 Task: Find connections with filter location Ksar el Boukhari with filter topic #Managementwith filter profile language German with filter current company Poshmark with filter school Techno India University with filter industry Solar Electric Power Generation with filter service category Strategic Planning with filter keywords title Purchasing Staff
Action: Mouse moved to (571, 79)
Screenshot: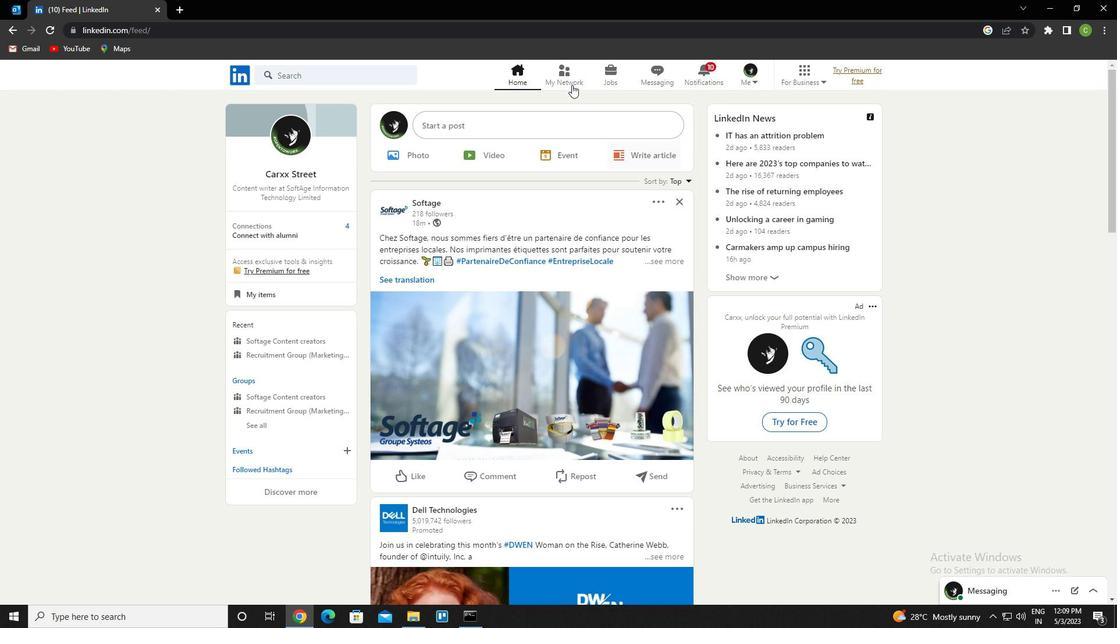
Action: Mouse pressed left at (571, 79)
Screenshot: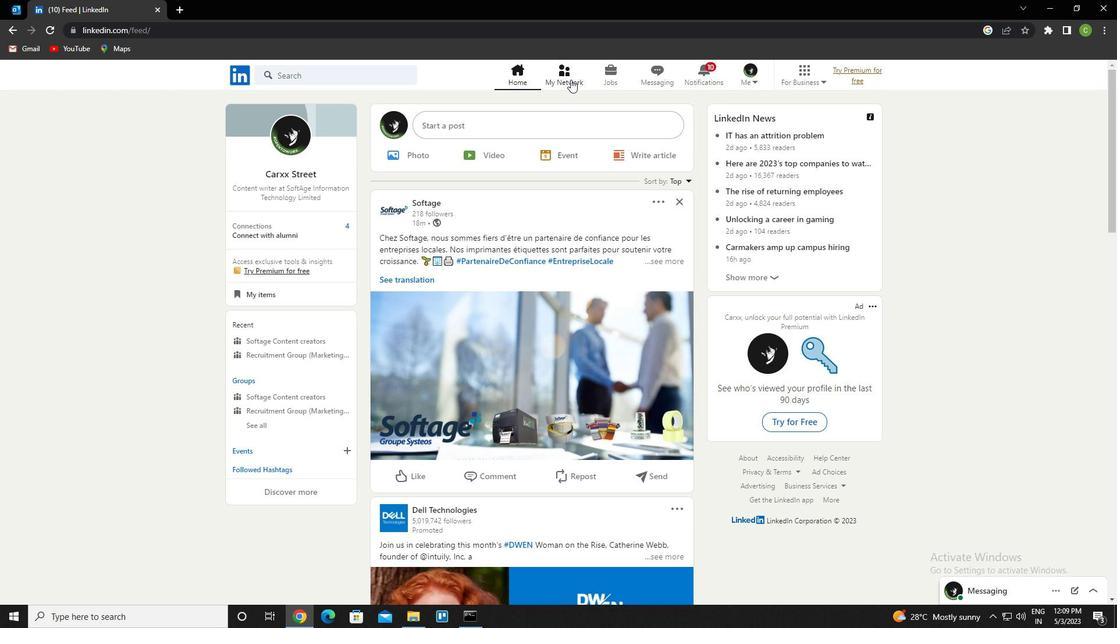 
Action: Mouse moved to (348, 137)
Screenshot: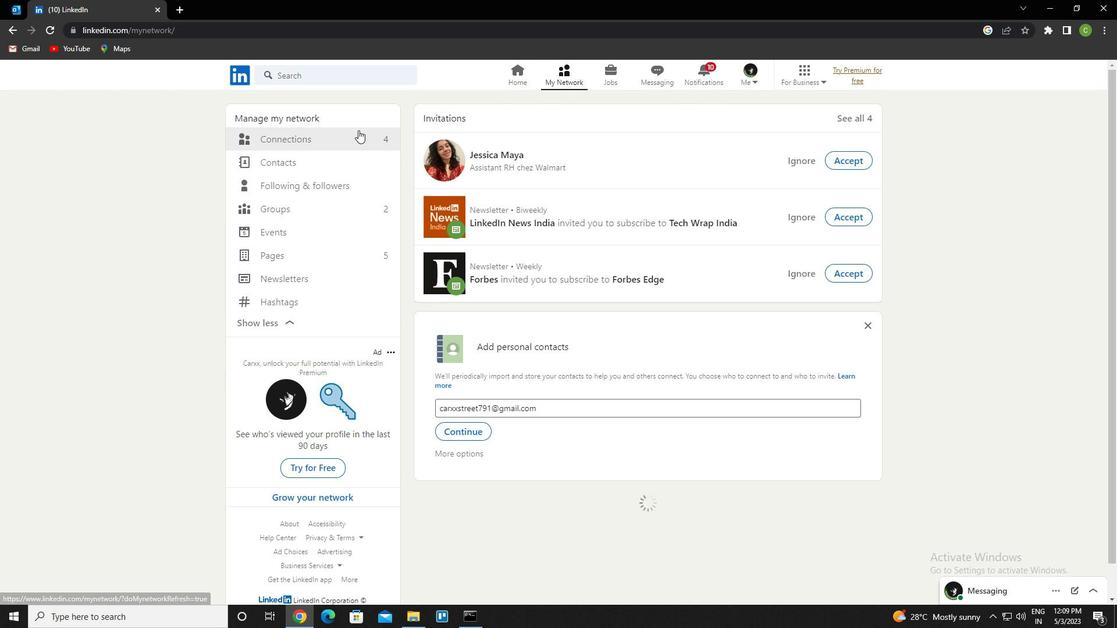 
Action: Mouse pressed left at (348, 137)
Screenshot: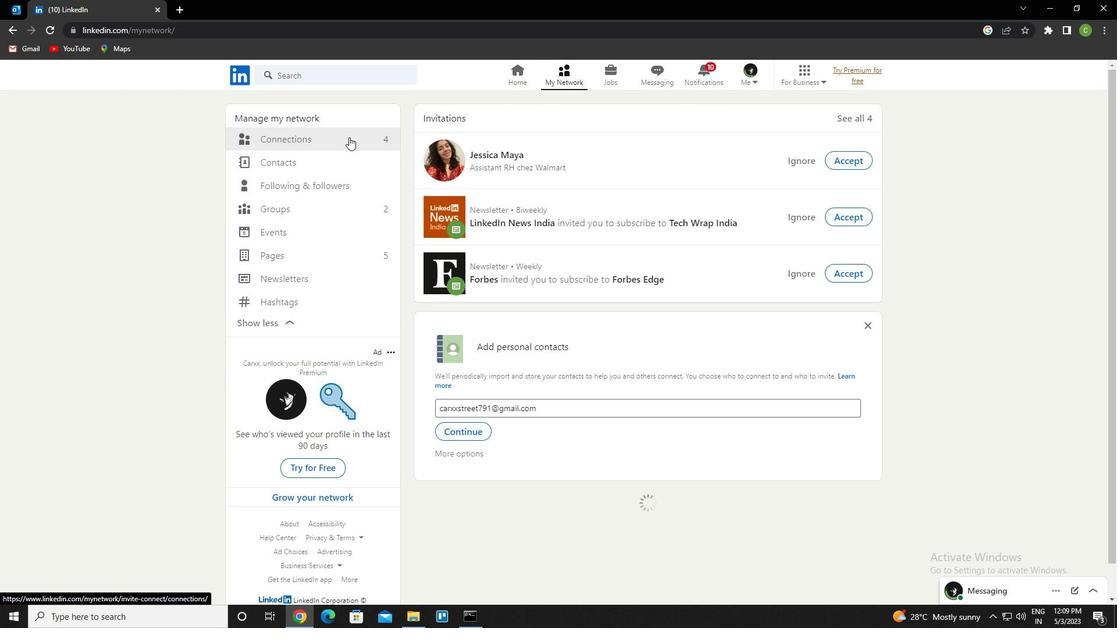 
Action: Mouse moved to (656, 142)
Screenshot: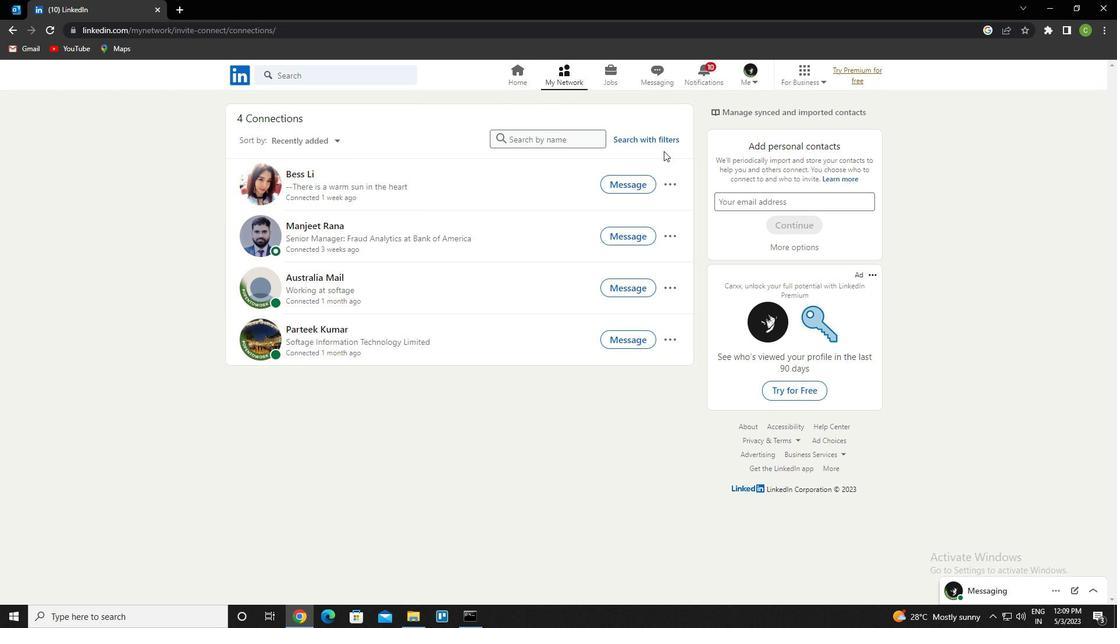 
Action: Mouse pressed left at (656, 142)
Screenshot: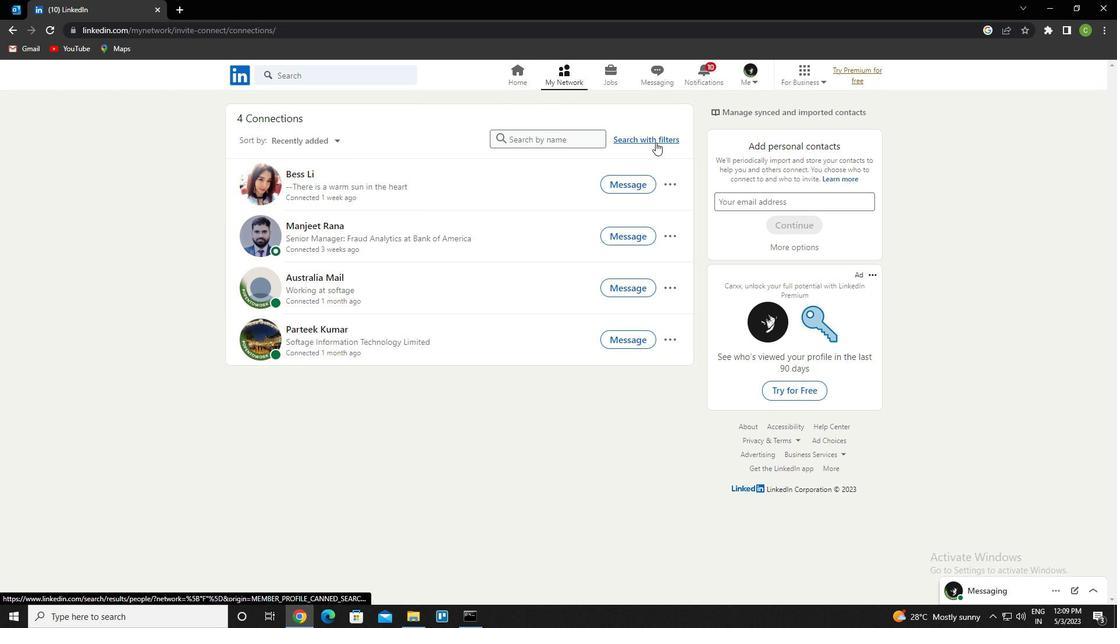 
Action: Mouse moved to (596, 107)
Screenshot: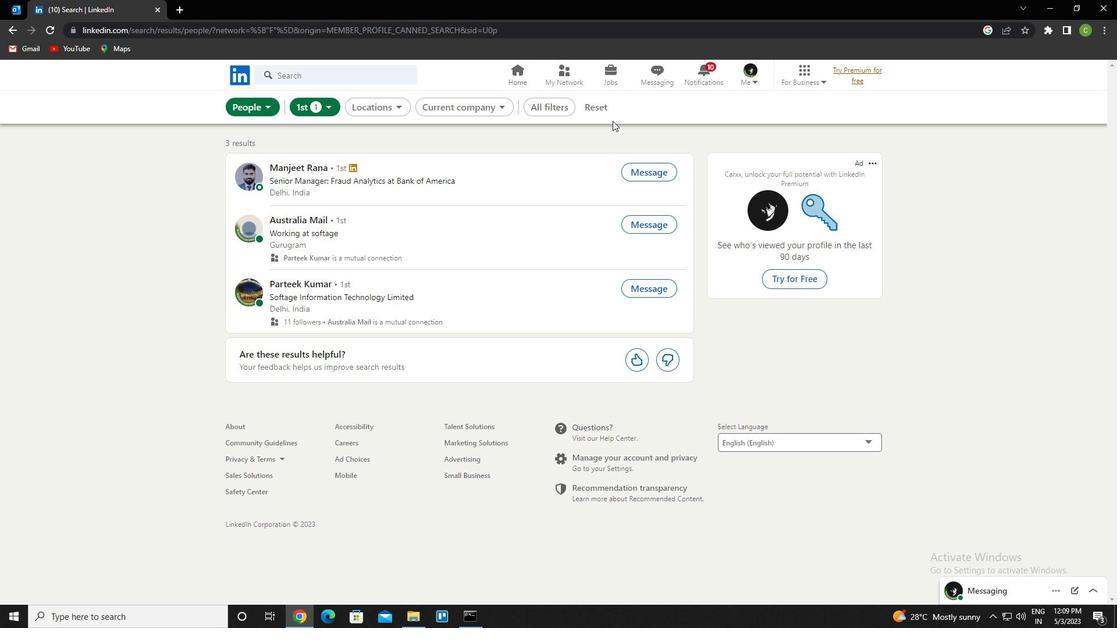 
Action: Mouse pressed left at (596, 107)
Screenshot: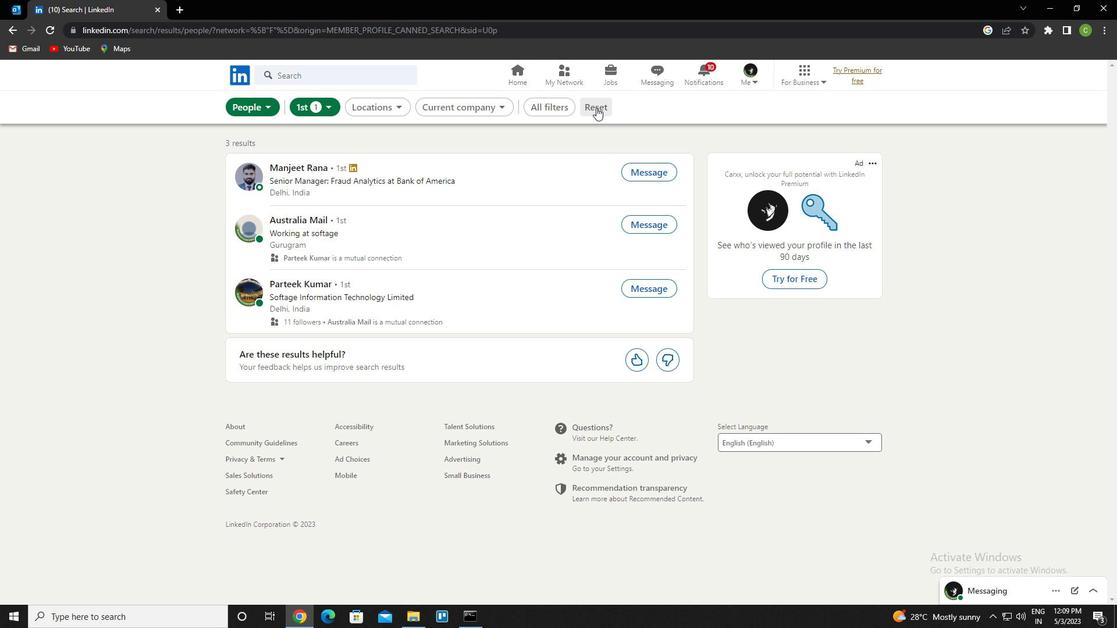 
Action: Mouse moved to (596, 109)
Screenshot: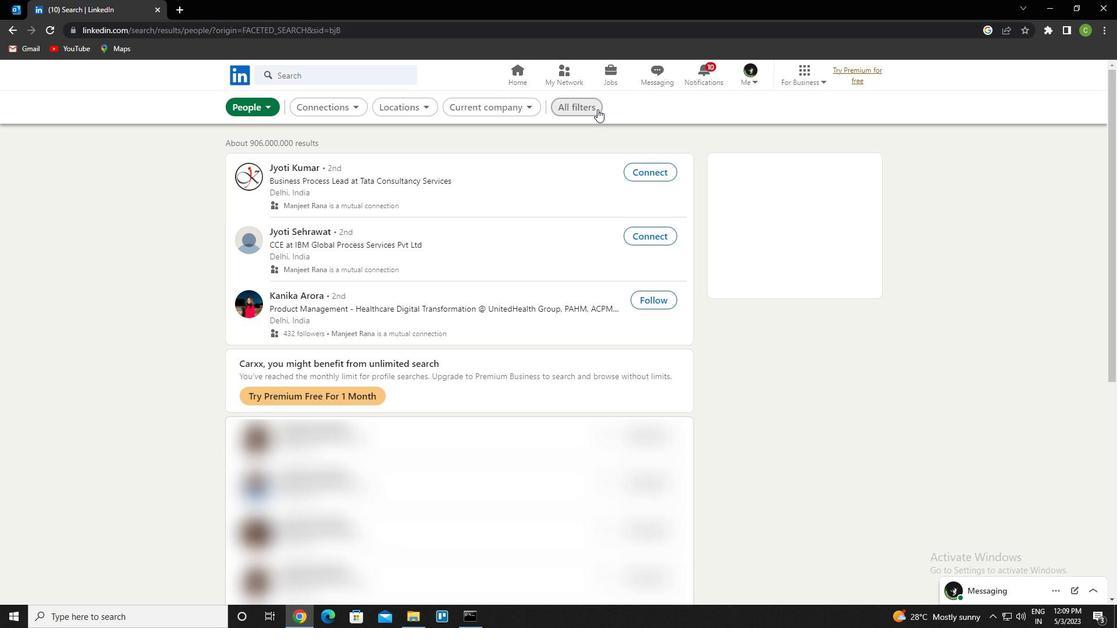 
Action: Mouse pressed left at (596, 109)
Screenshot: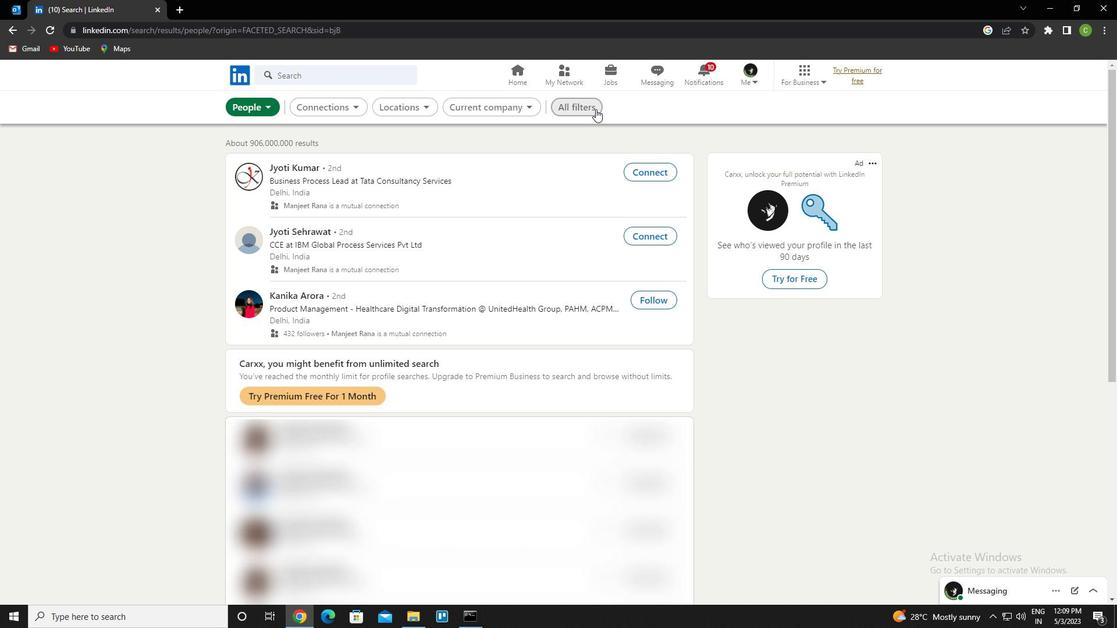 
Action: Mouse moved to (950, 362)
Screenshot: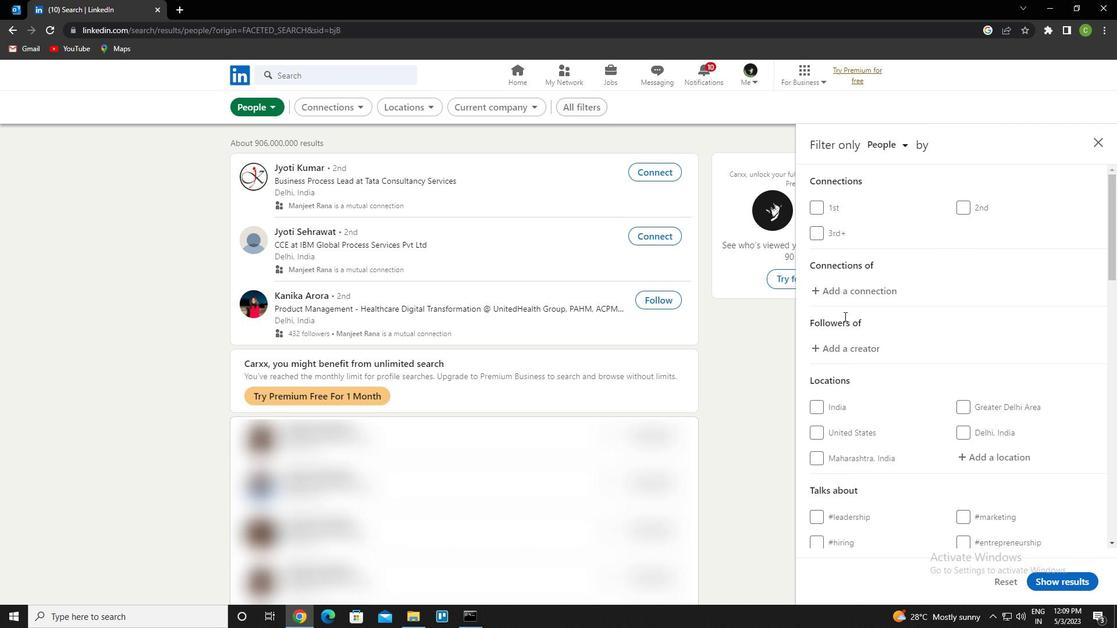 
Action: Mouse scrolled (950, 362) with delta (0, 0)
Screenshot: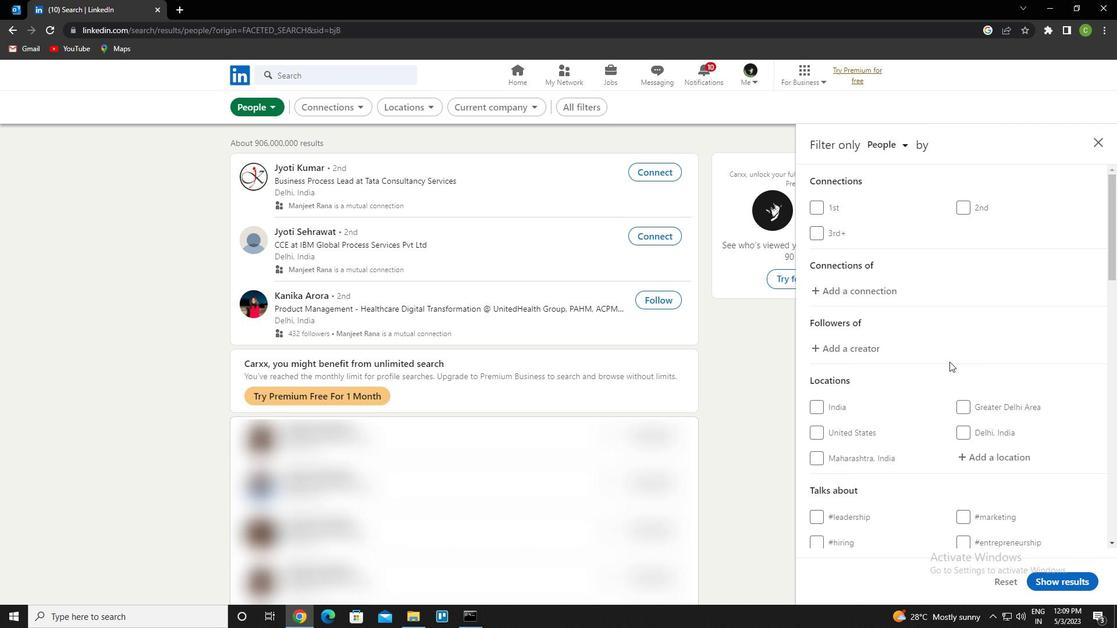 
Action: Mouse scrolled (950, 362) with delta (0, 0)
Screenshot: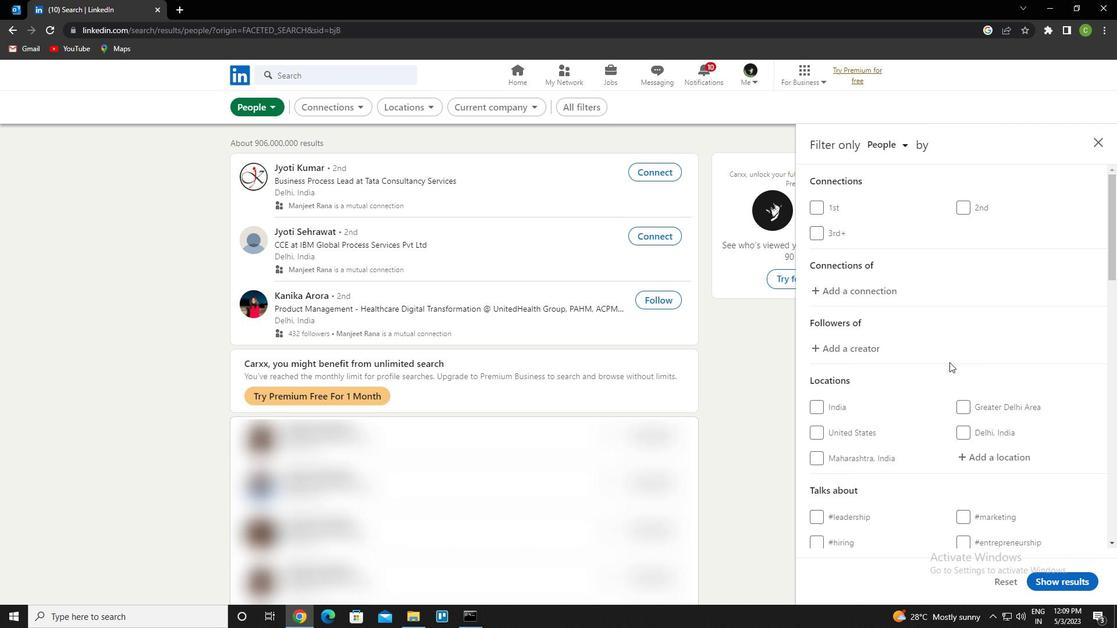 
Action: Mouse scrolled (950, 362) with delta (0, 0)
Screenshot: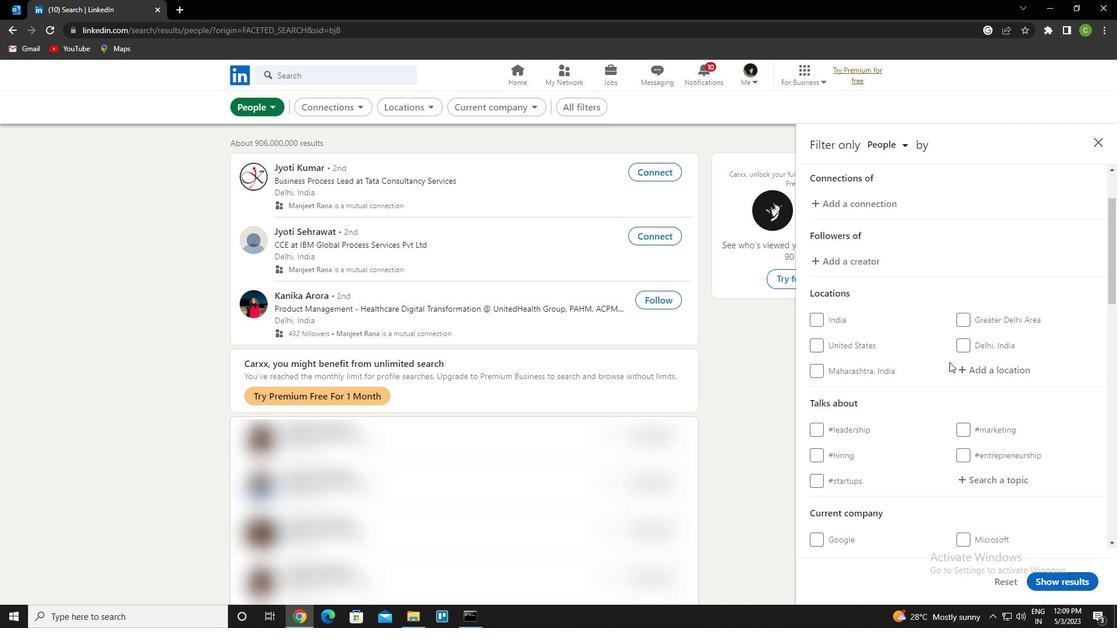 
Action: Mouse moved to (1008, 287)
Screenshot: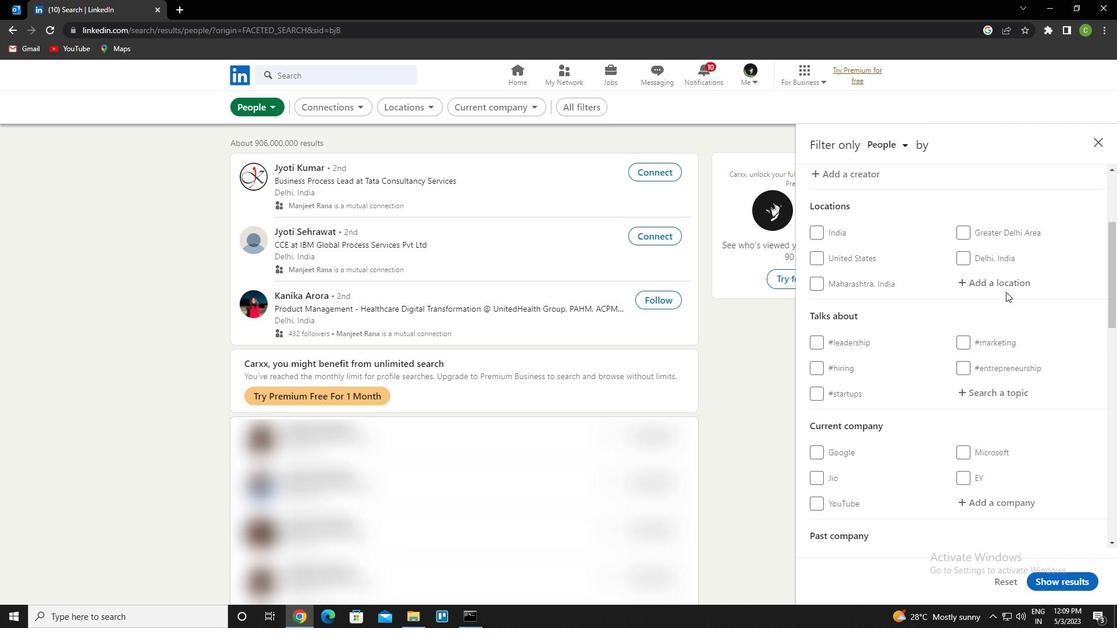 
Action: Mouse pressed left at (1008, 287)
Screenshot: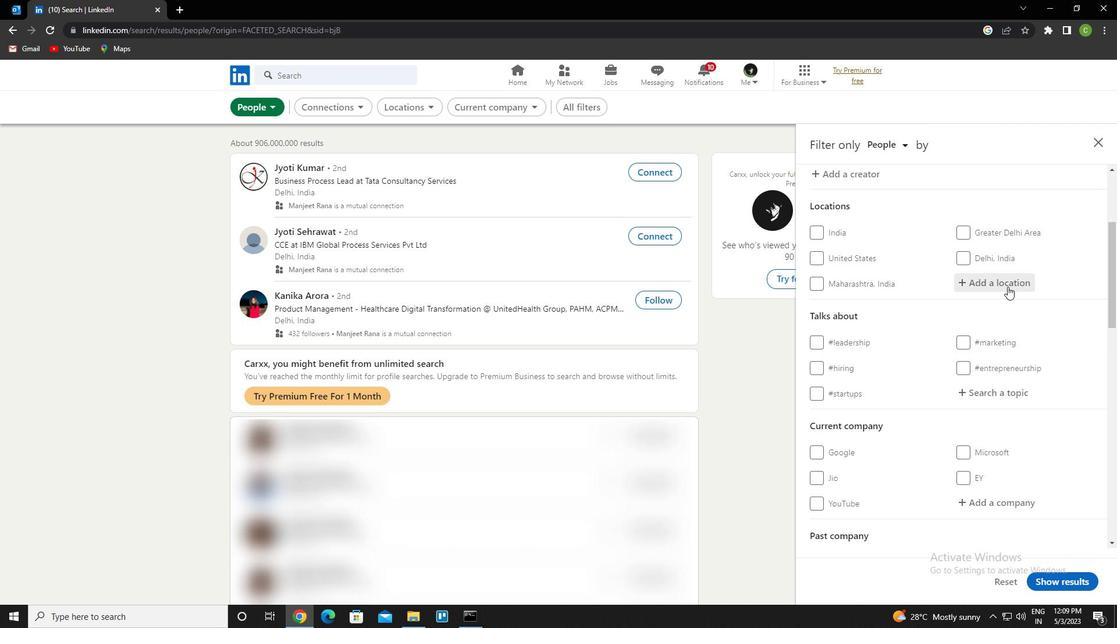 
Action: Key pressed <Key.caps_lock>k<Key.caps_lock>sar<Key.space>el<Key.space><Key.caps_lock>b<Key.caps_lock>oukhari<Key.down><Key.enter>
Screenshot: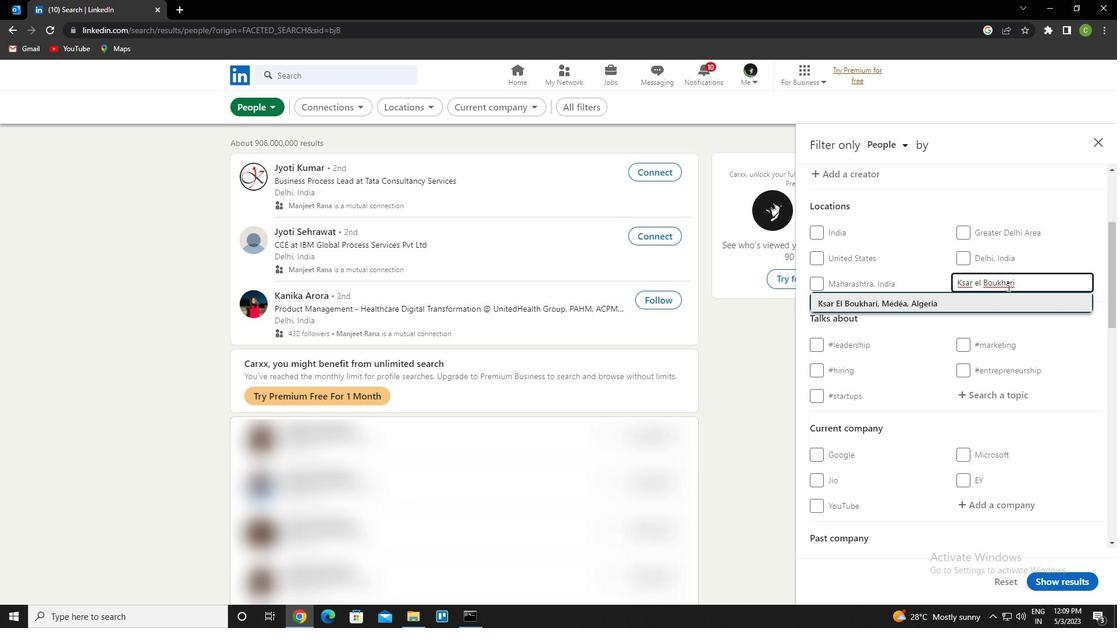 
Action: Mouse scrolled (1008, 286) with delta (0, 0)
Screenshot: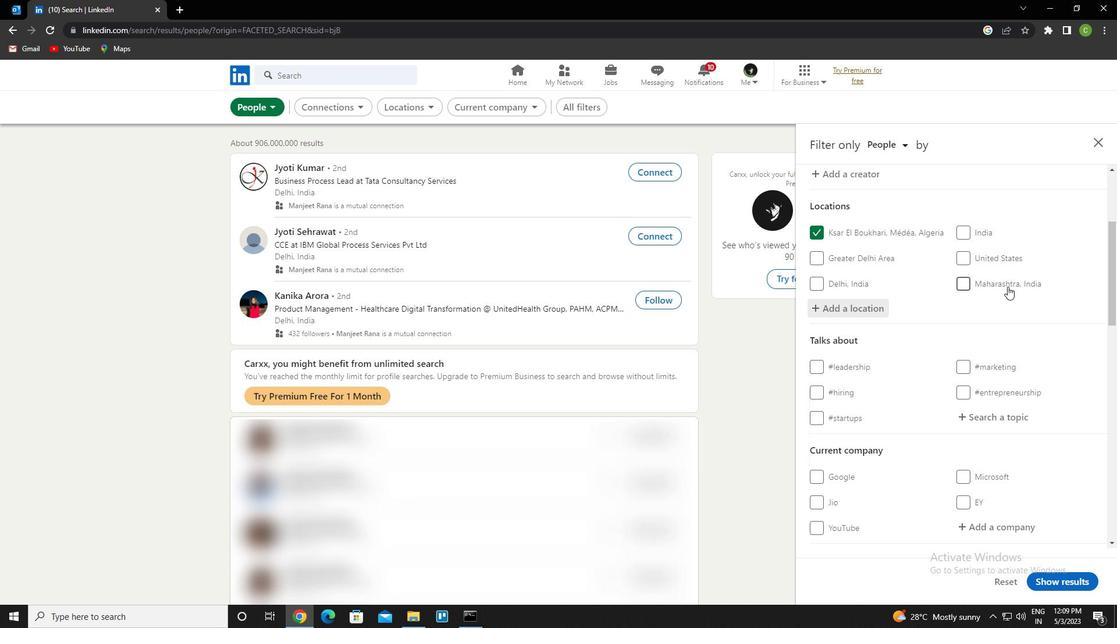 
Action: Mouse moved to (1008, 287)
Screenshot: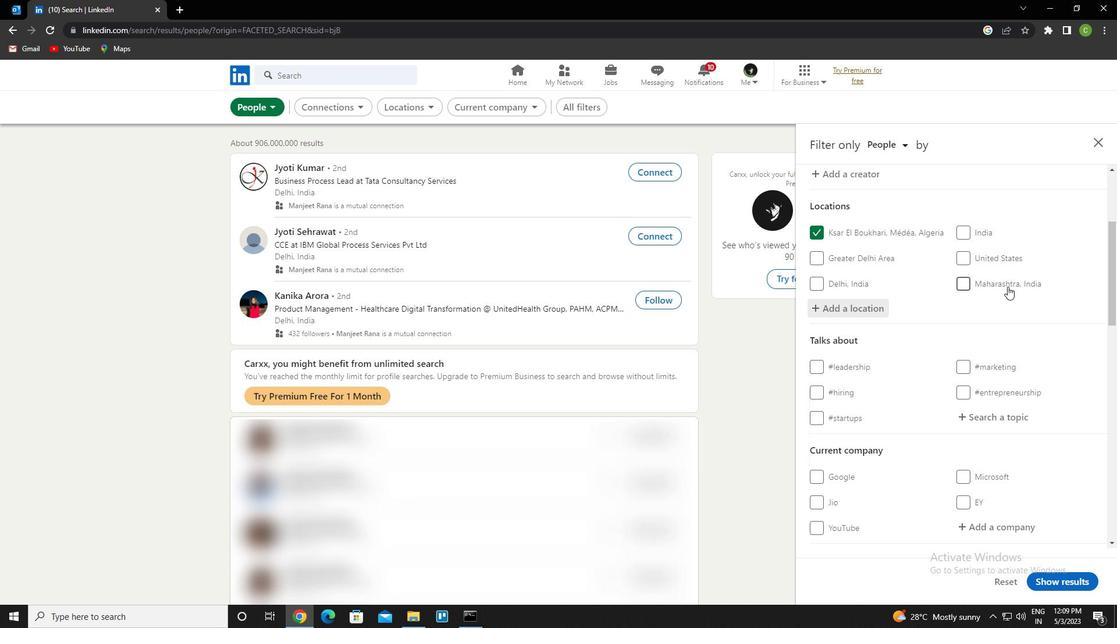 
Action: Mouse scrolled (1008, 286) with delta (0, 0)
Screenshot: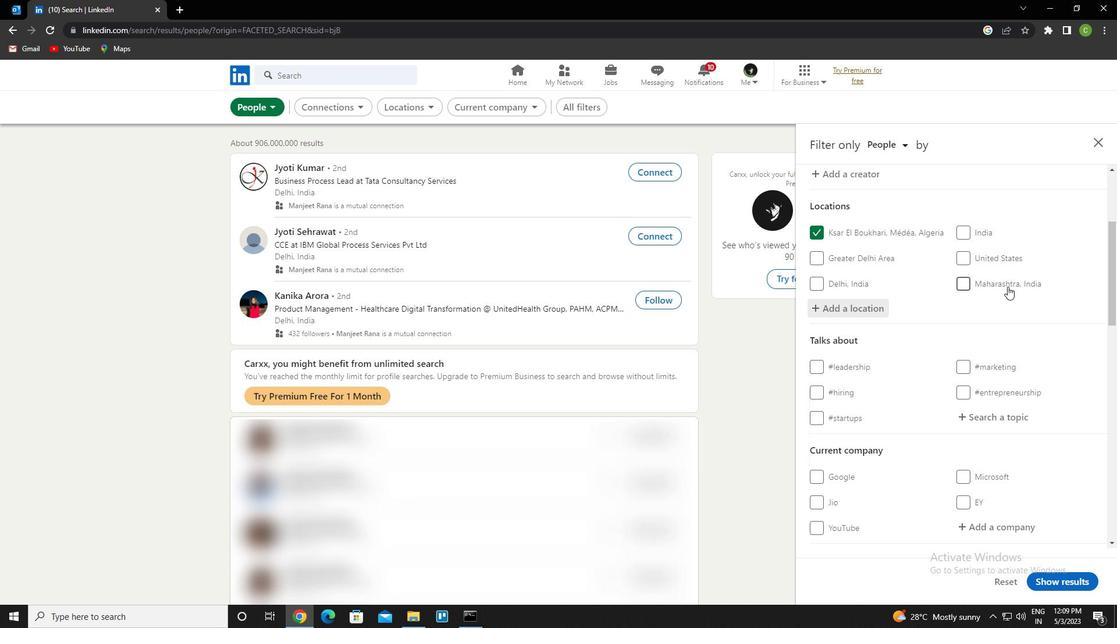 
Action: Mouse moved to (998, 302)
Screenshot: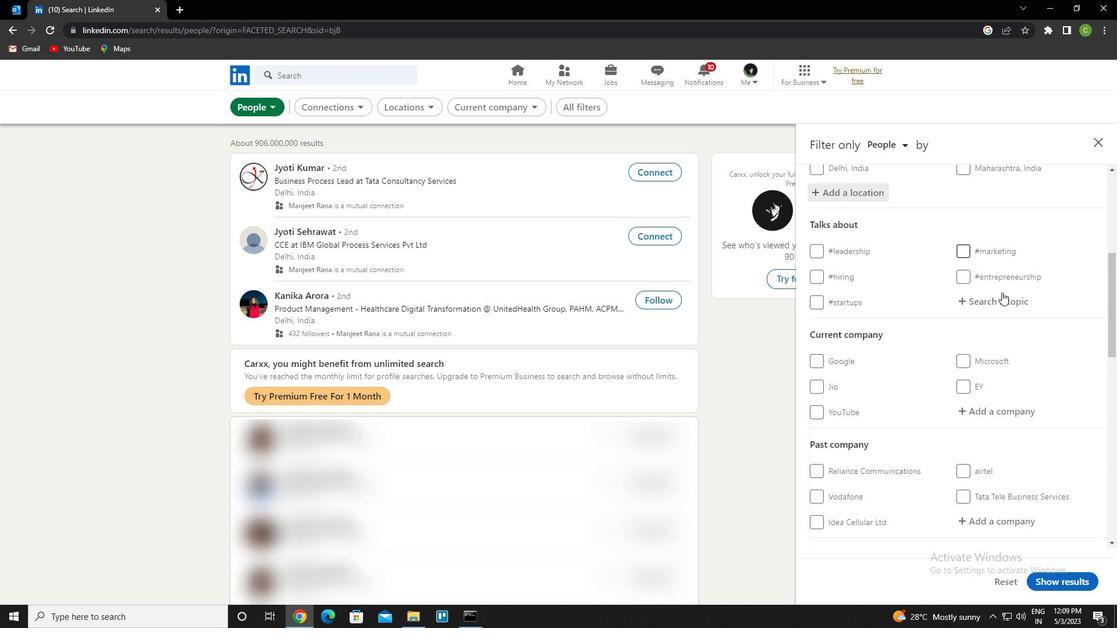 
Action: Mouse pressed left at (998, 302)
Screenshot: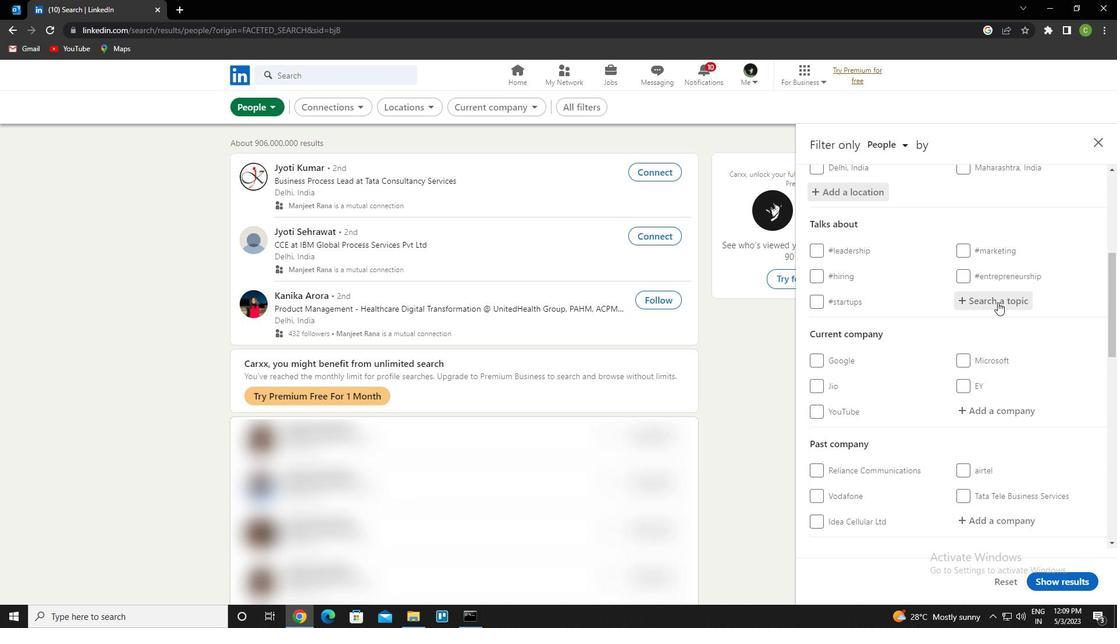 
Action: Key pressed <Key.caps_lock>m<Key.caps_lock>anagement<Key.down><Key.enter>
Screenshot: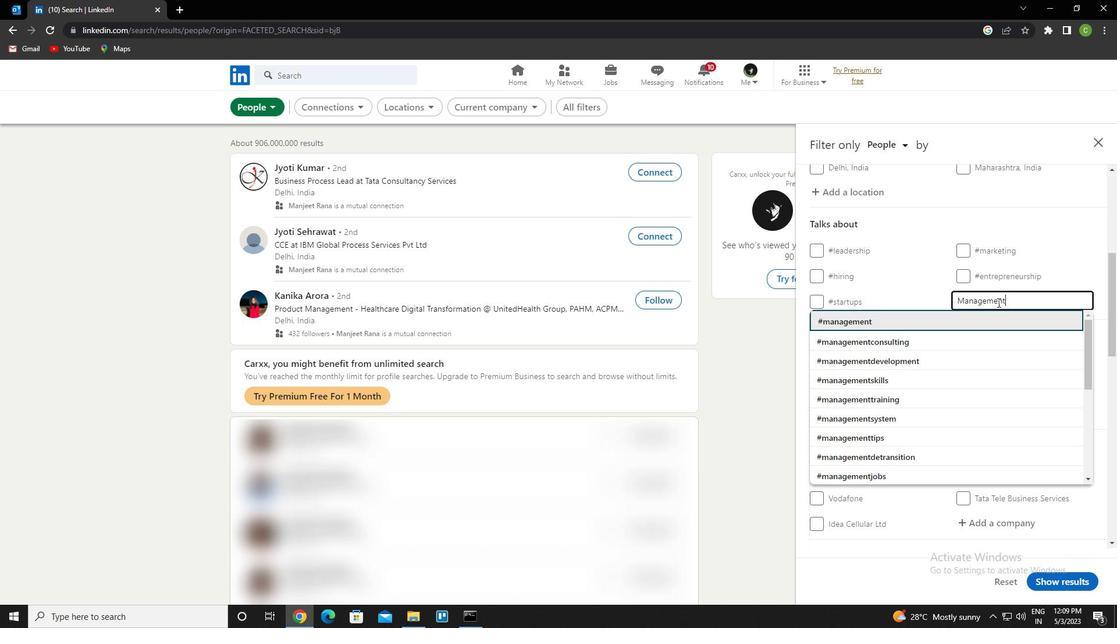 
Action: Mouse moved to (993, 304)
Screenshot: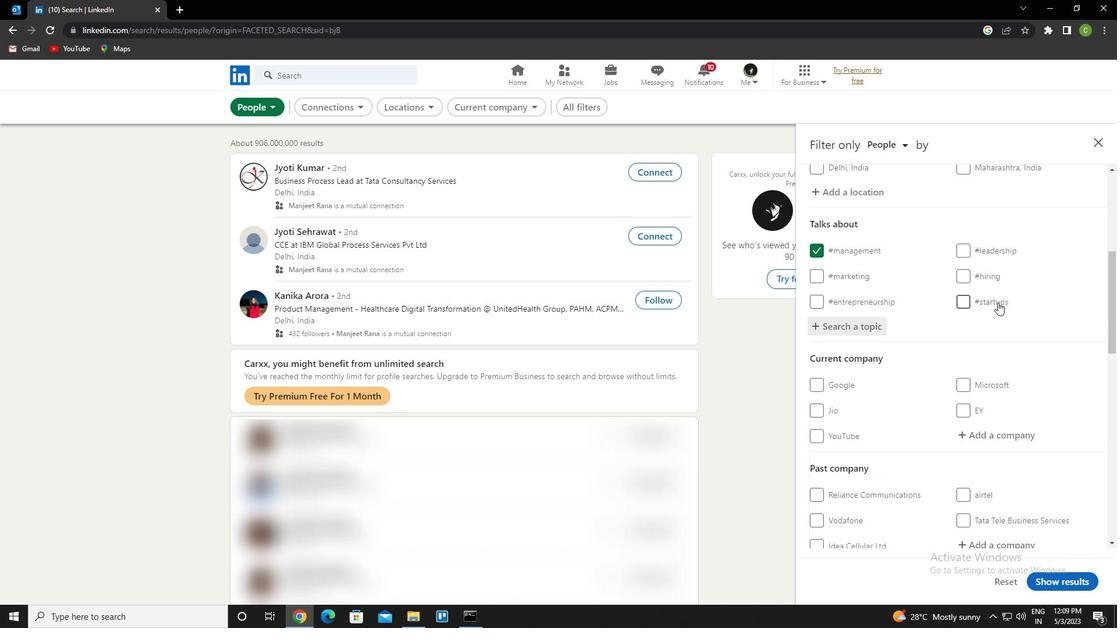 
Action: Mouse scrolled (993, 303) with delta (0, 0)
Screenshot: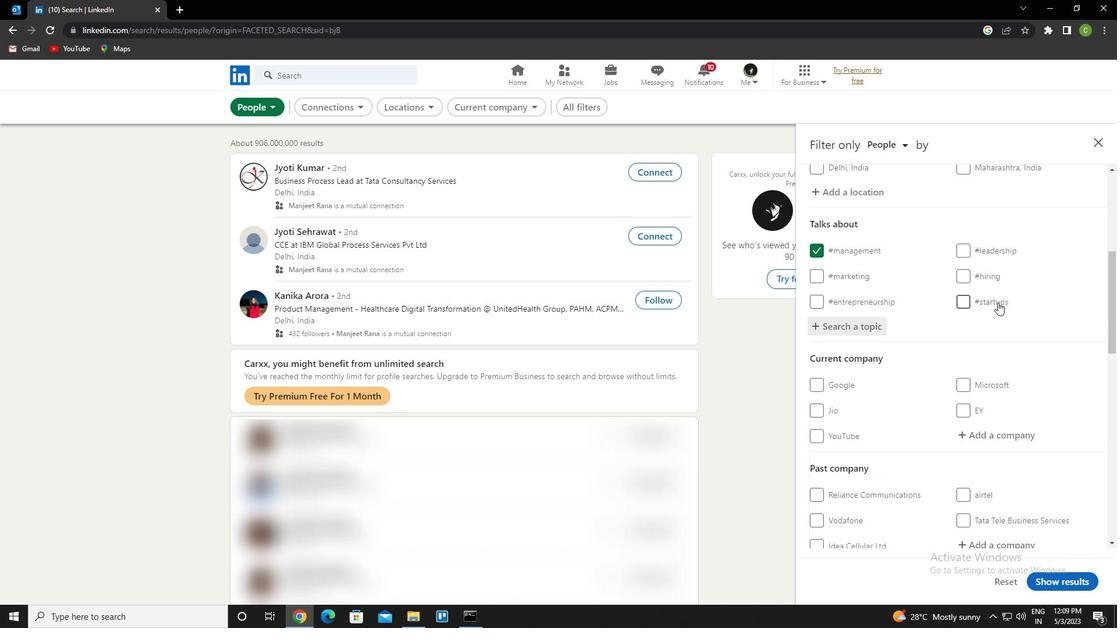 
Action: Mouse moved to (984, 363)
Screenshot: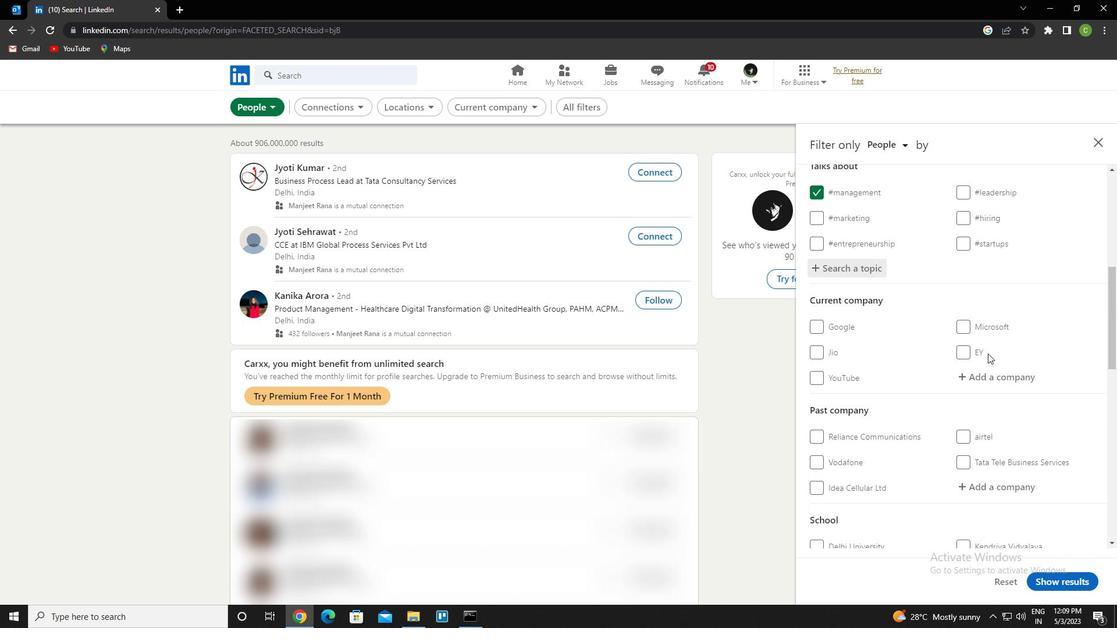 
Action: Mouse scrolled (984, 363) with delta (0, 0)
Screenshot: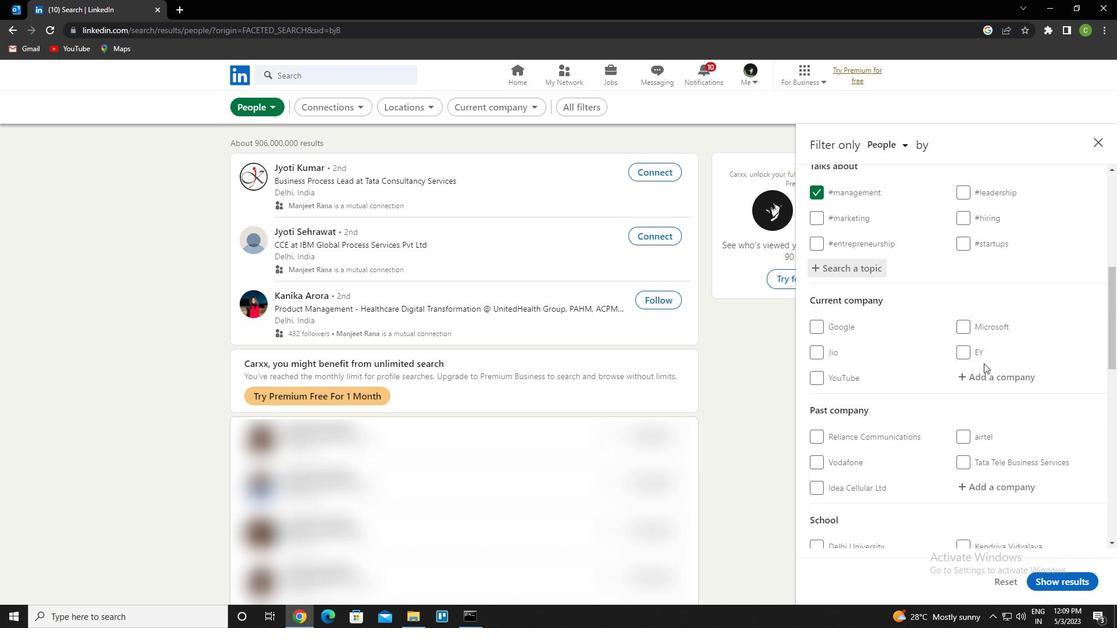 
Action: Mouse scrolled (984, 363) with delta (0, 0)
Screenshot: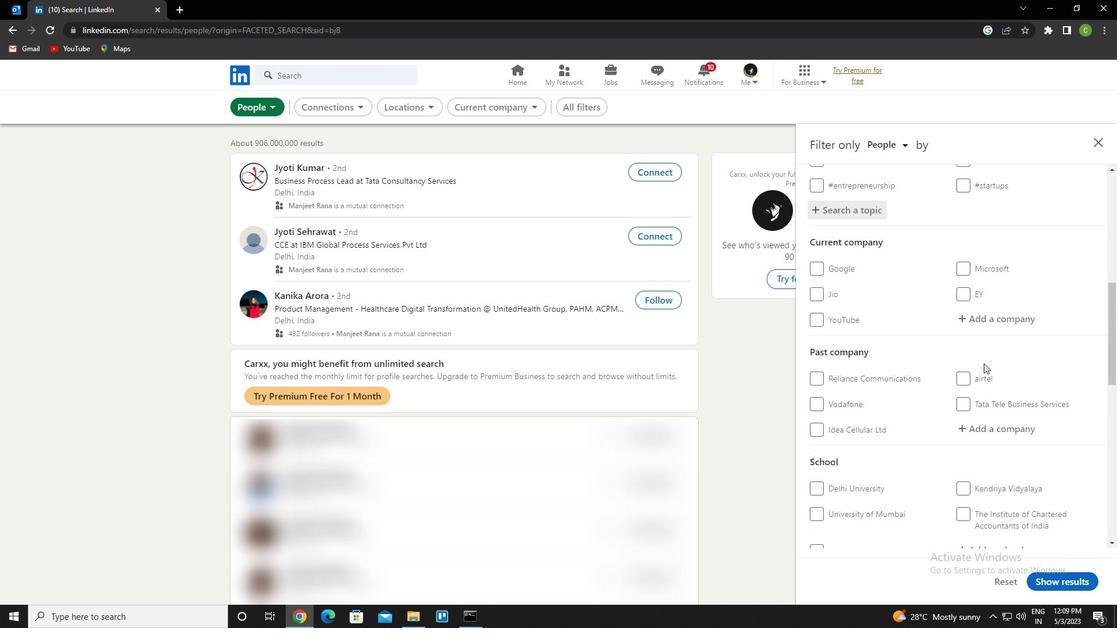 
Action: Mouse scrolled (984, 363) with delta (0, 0)
Screenshot: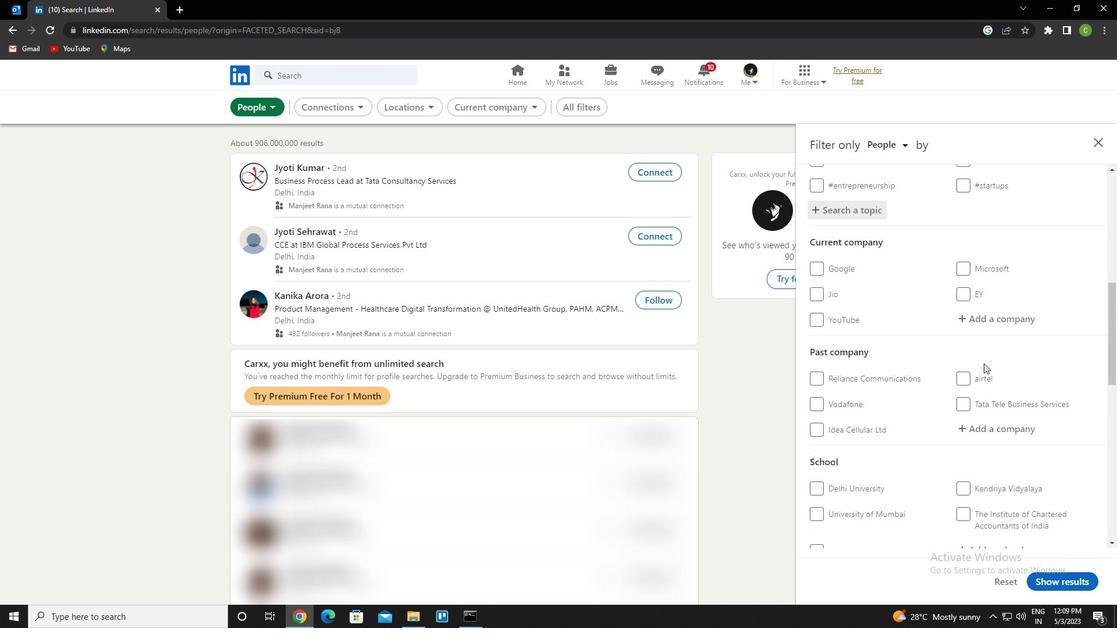 
Action: Mouse scrolled (984, 363) with delta (0, 0)
Screenshot: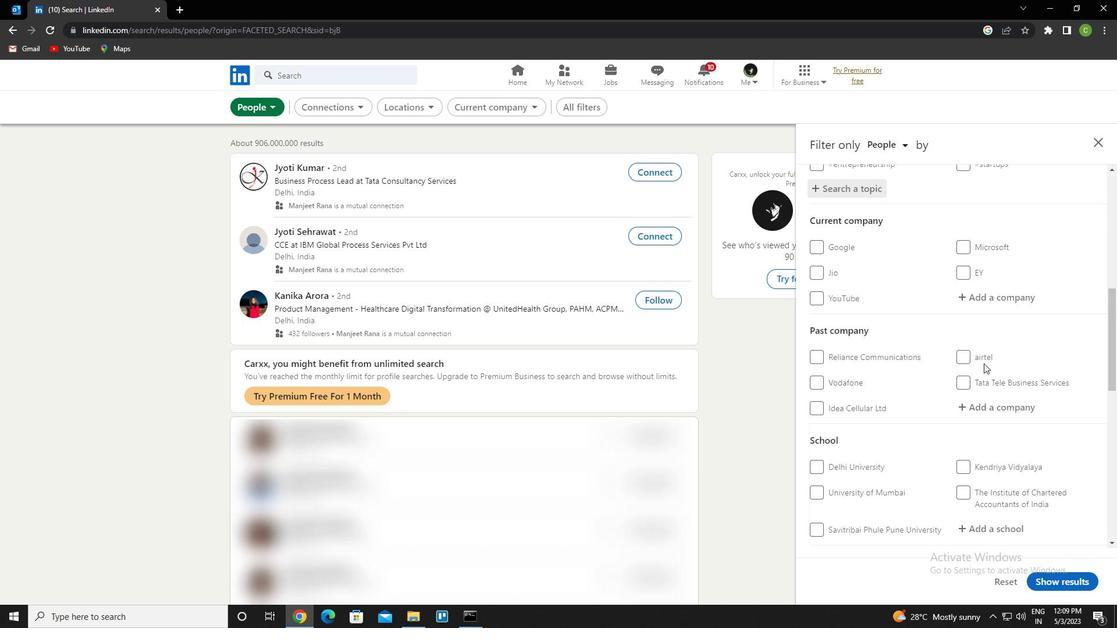 
Action: Mouse moved to (983, 365)
Screenshot: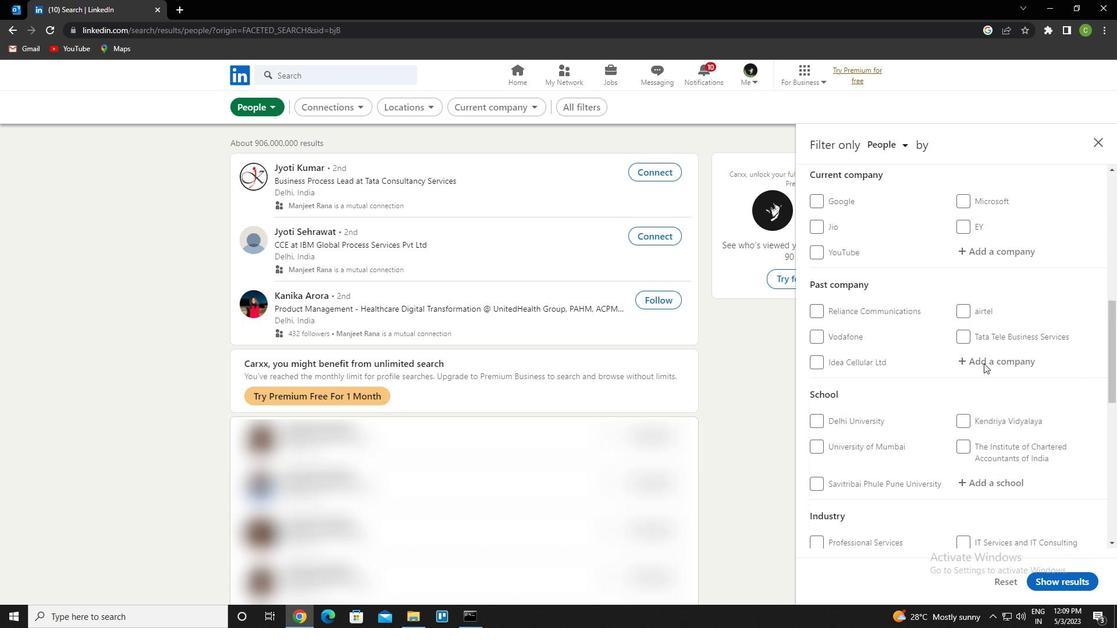 
Action: Mouse scrolled (983, 364) with delta (0, 0)
Screenshot: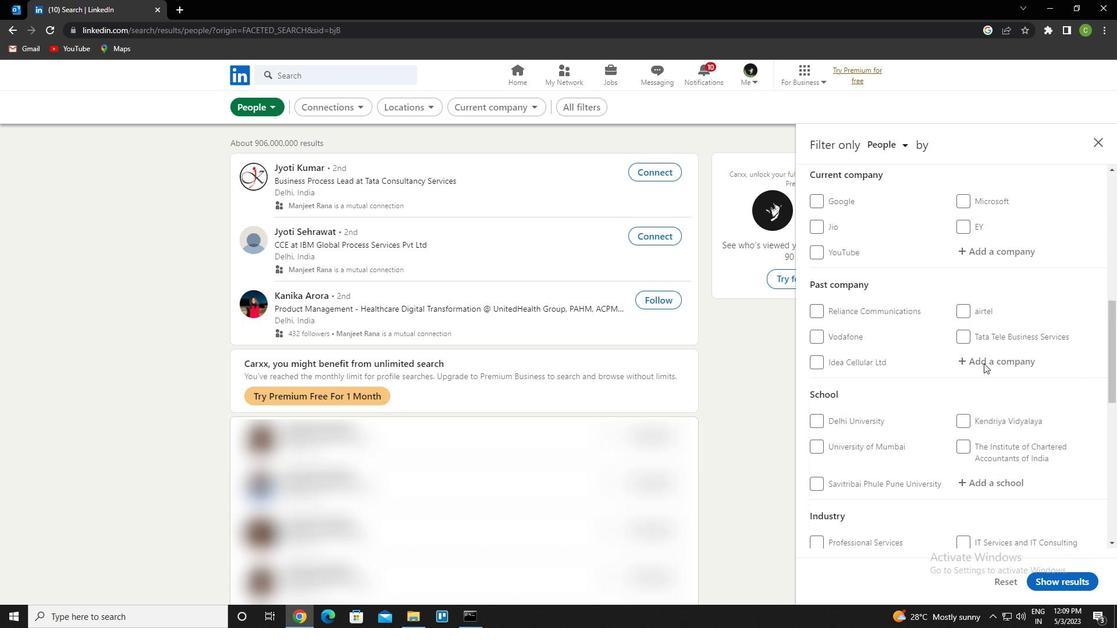 
Action: Mouse moved to (981, 373)
Screenshot: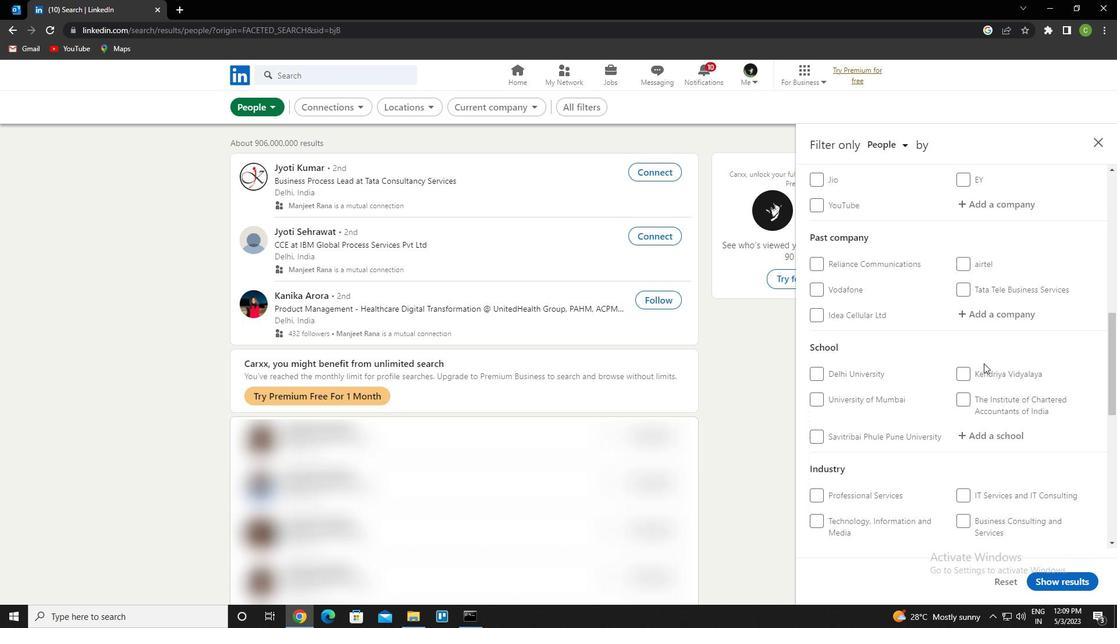 
Action: Mouse scrolled (981, 372) with delta (0, 0)
Screenshot: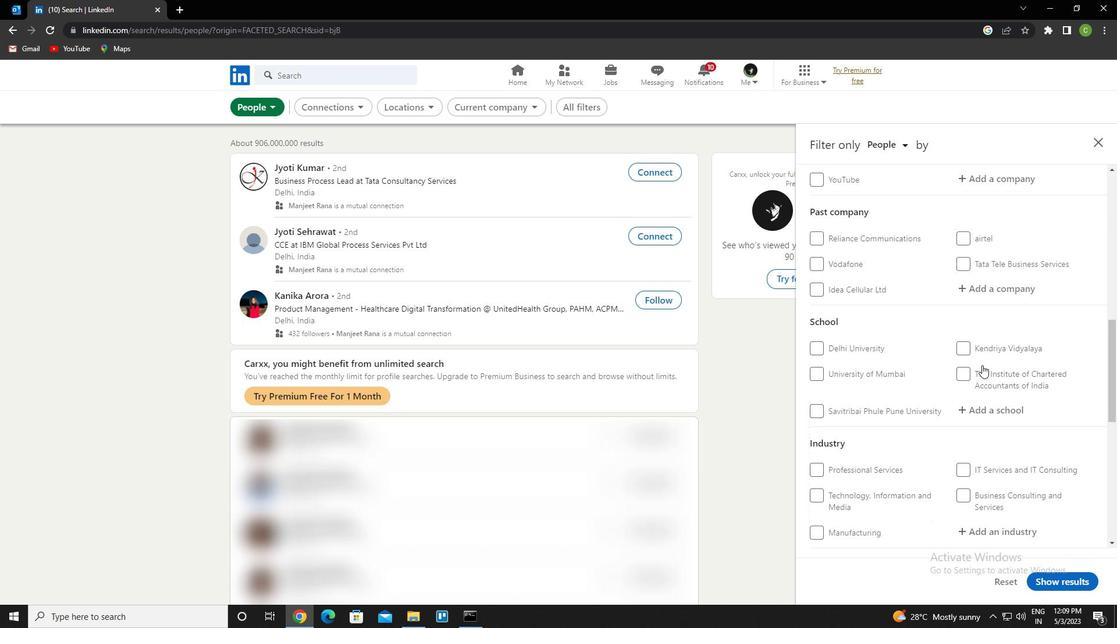 
Action: Mouse moved to (978, 380)
Screenshot: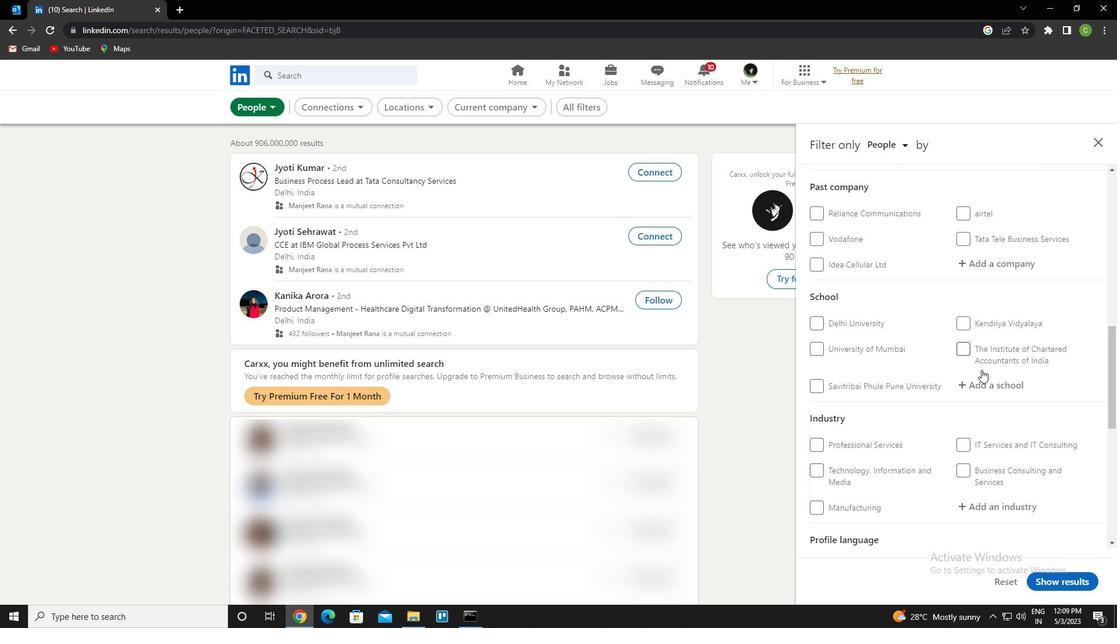 
Action: Mouse scrolled (978, 379) with delta (0, 0)
Screenshot: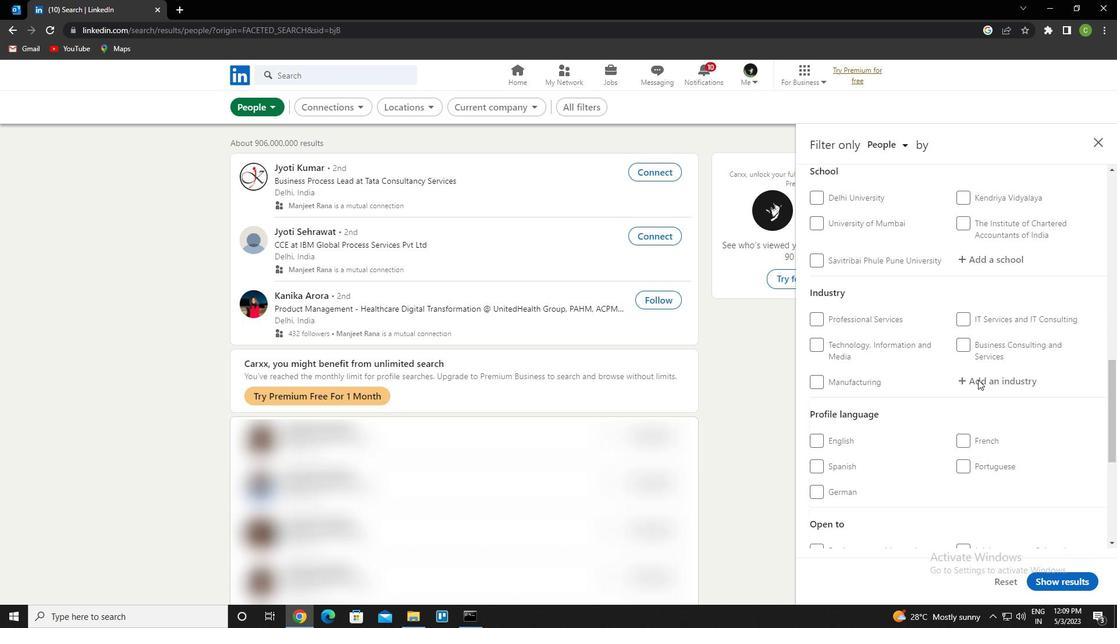 
Action: Mouse moved to (970, 388)
Screenshot: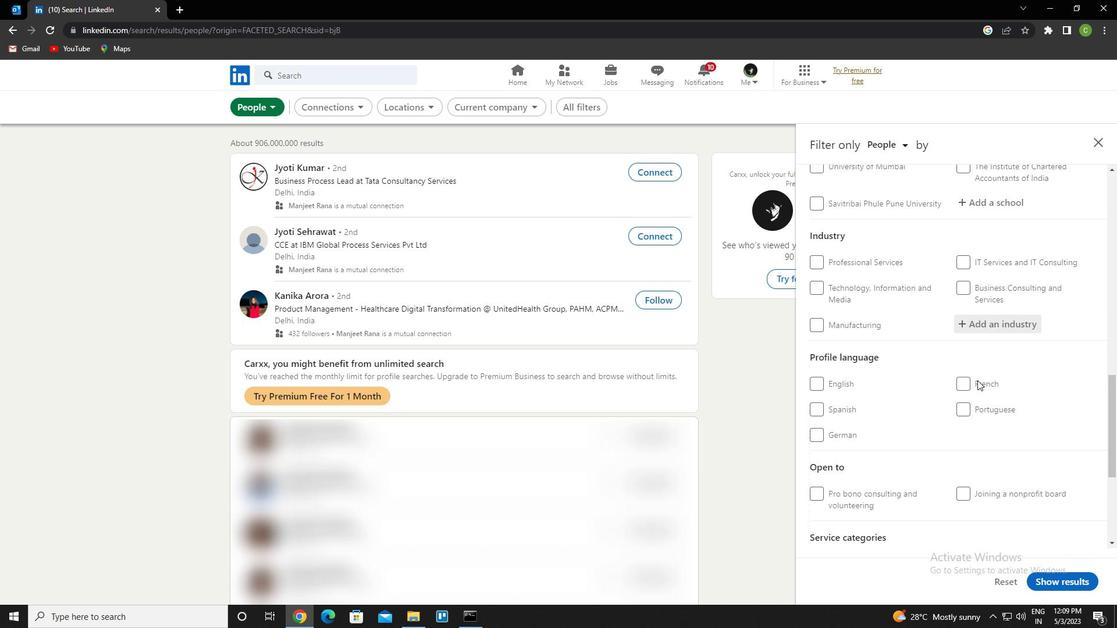 
Action: Mouse scrolled (970, 387) with delta (0, 0)
Screenshot: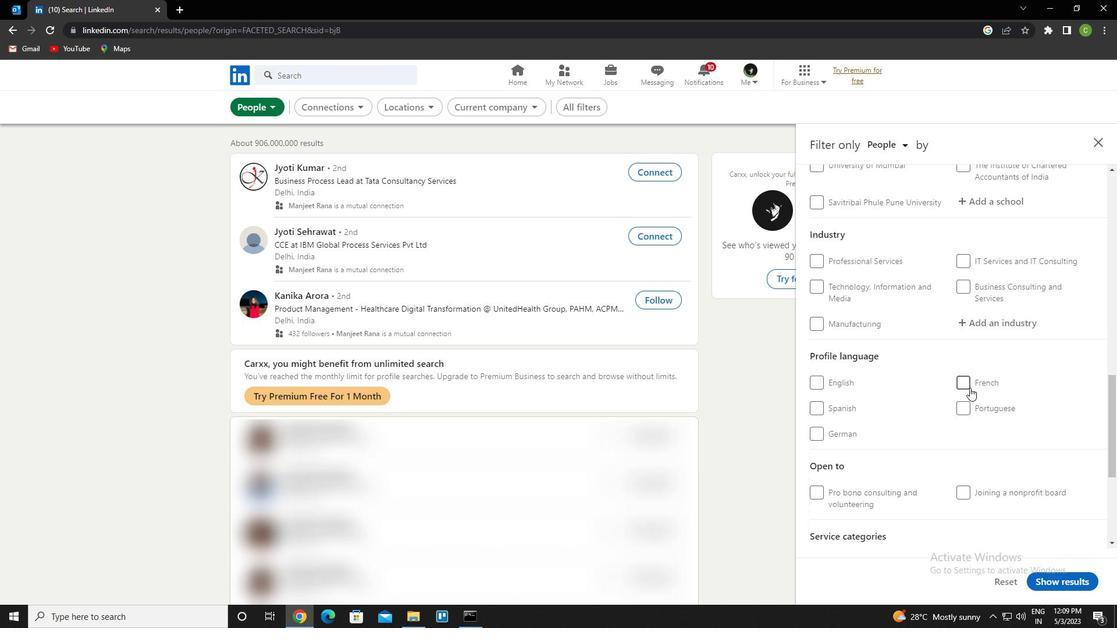 
Action: Mouse moved to (962, 394)
Screenshot: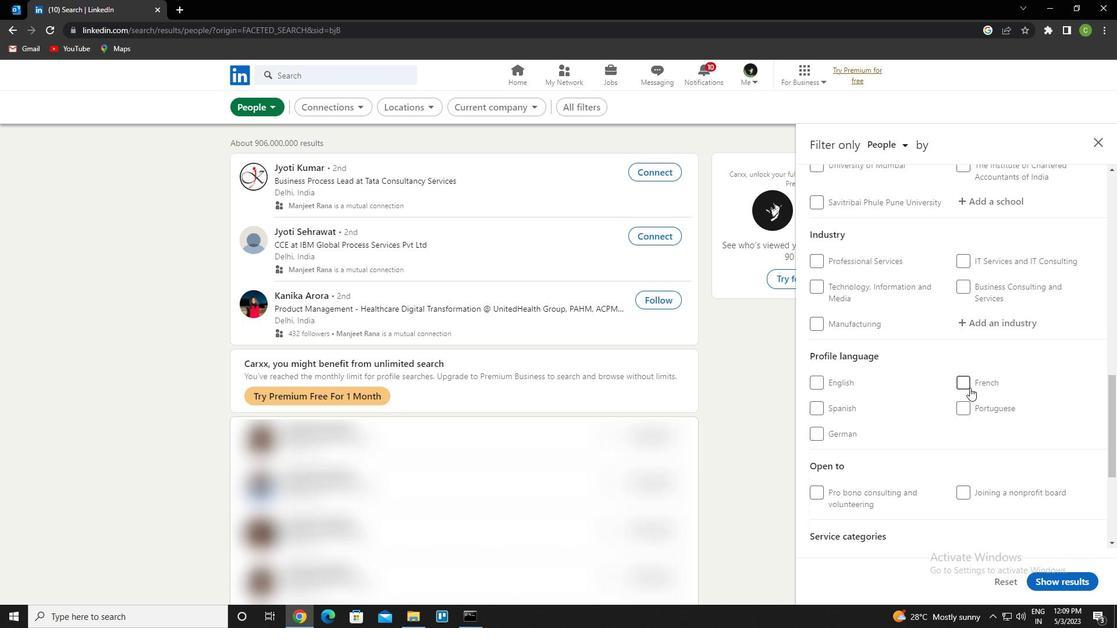 
Action: Mouse scrolled (962, 394) with delta (0, 0)
Screenshot: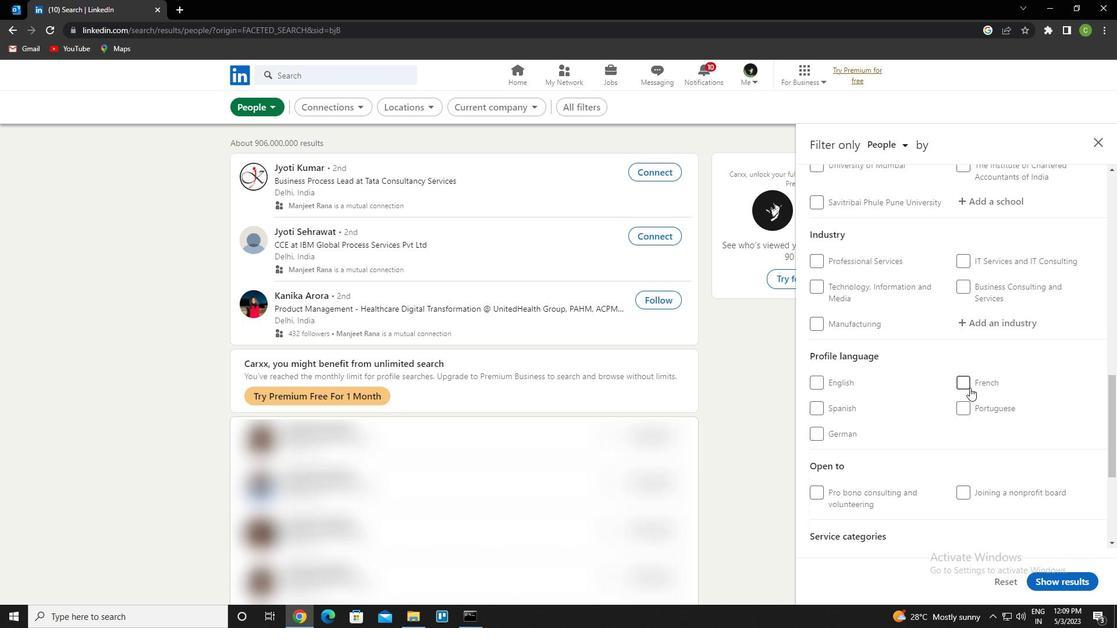 
Action: Mouse moved to (820, 324)
Screenshot: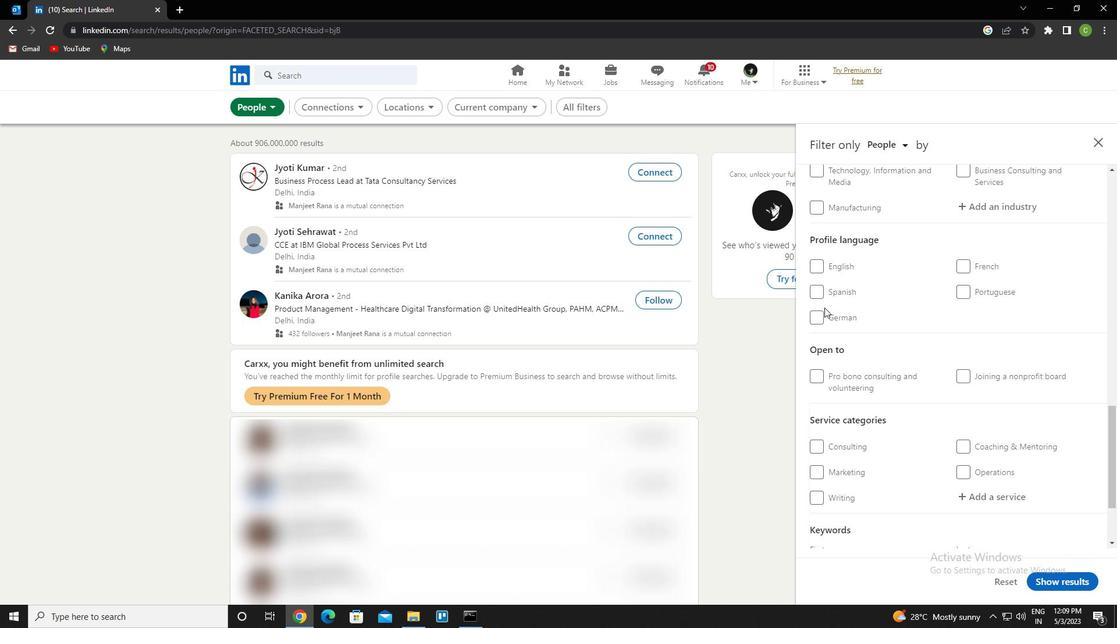 
Action: Mouse pressed left at (820, 324)
Screenshot: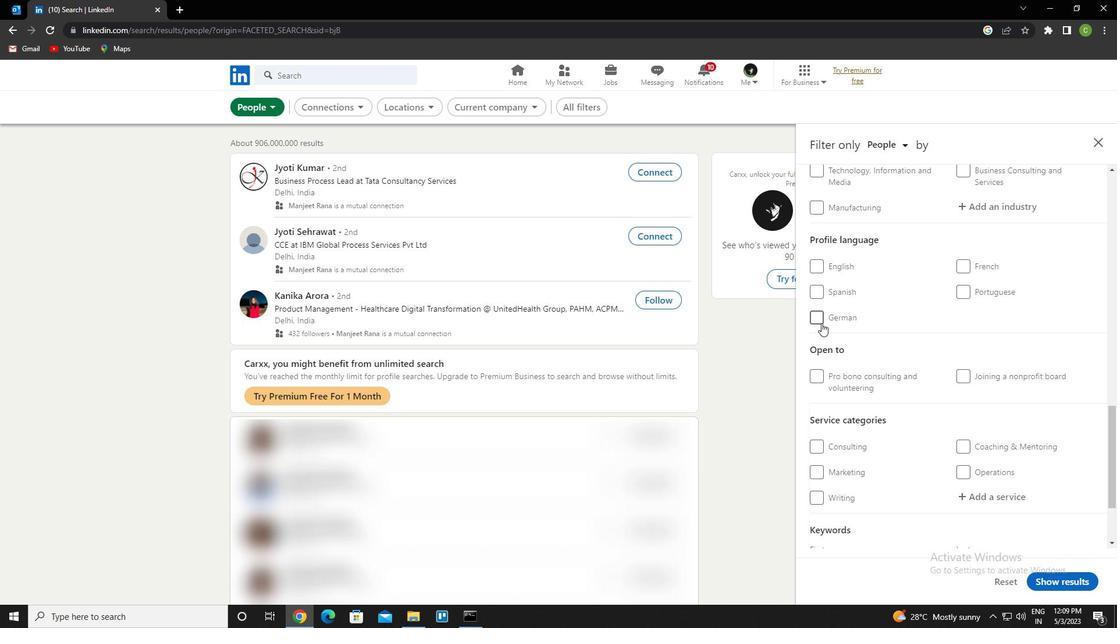 
Action: Mouse moved to (925, 405)
Screenshot: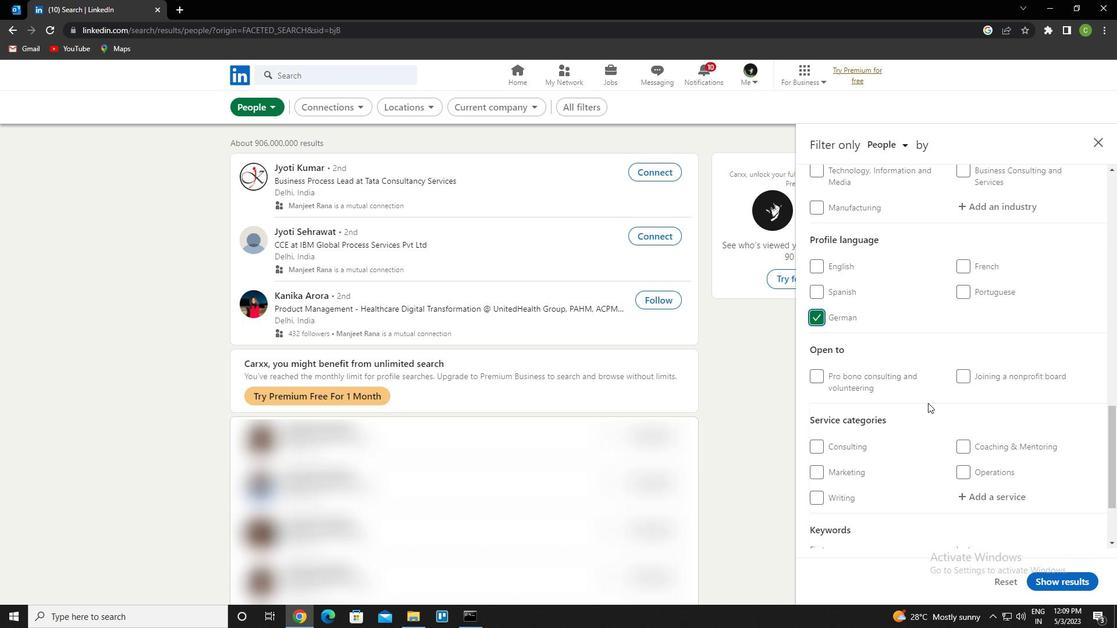 
Action: Mouse scrolled (925, 405) with delta (0, 0)
Screenshot: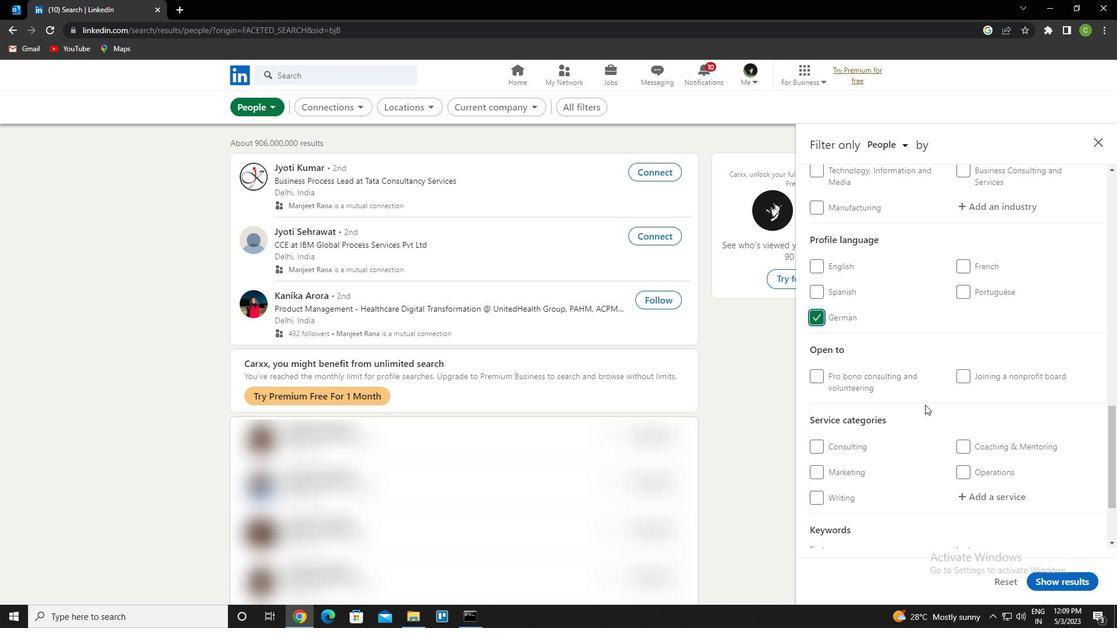 
Action: Mouse scrolled (925, 405) with delta (0, 0)
Screenshot: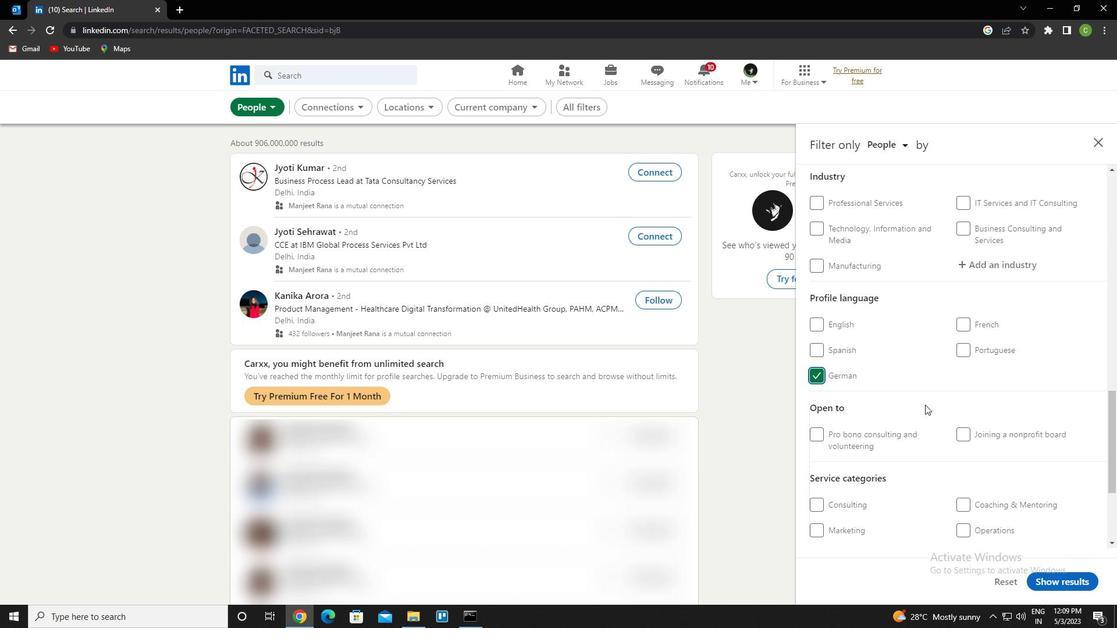 
Action: Mouse scrolled (925, 405) with delta (0, 0)
Screenshot: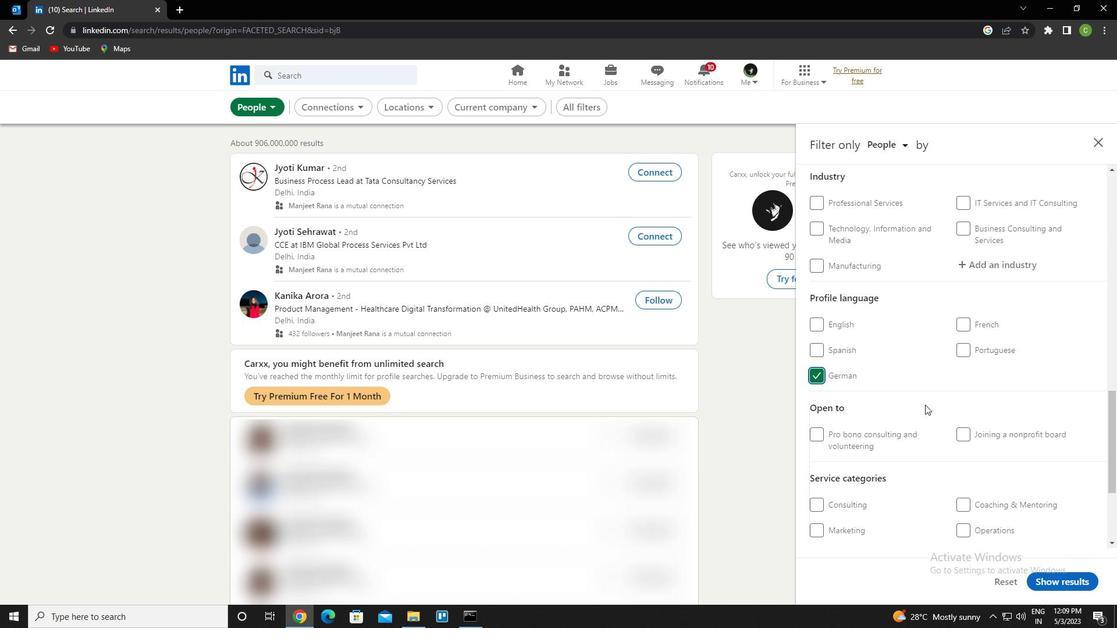 
Action: Mouse scrolled (925, 405) with delta (0, 0)
Screenshot: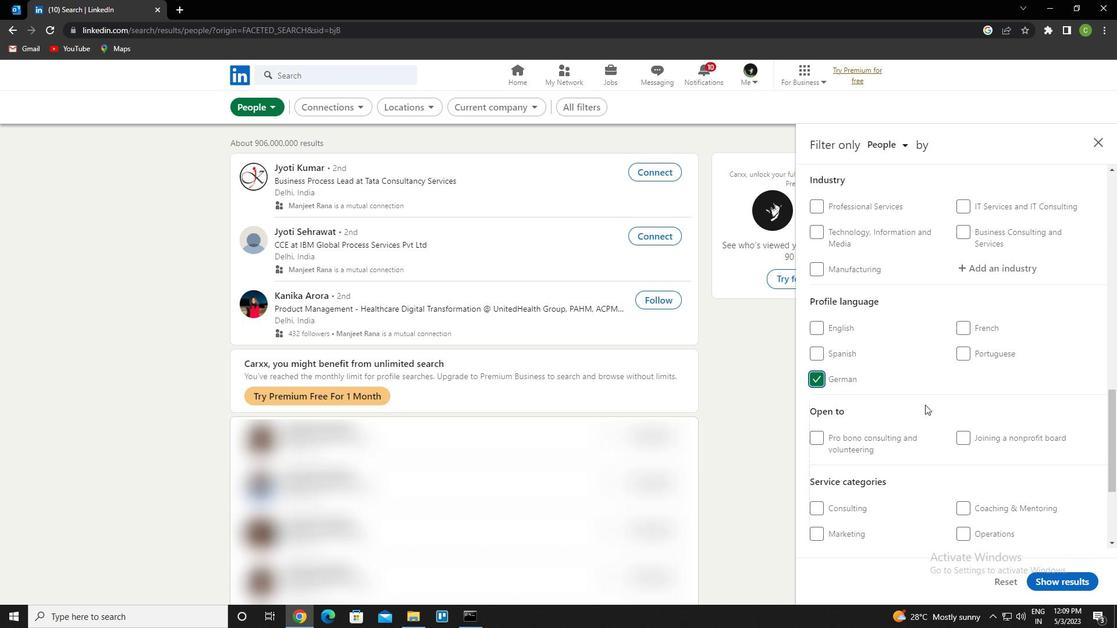 
Action: Mouse scrolled (925, 405) with delta (0, 0)
Screenshot: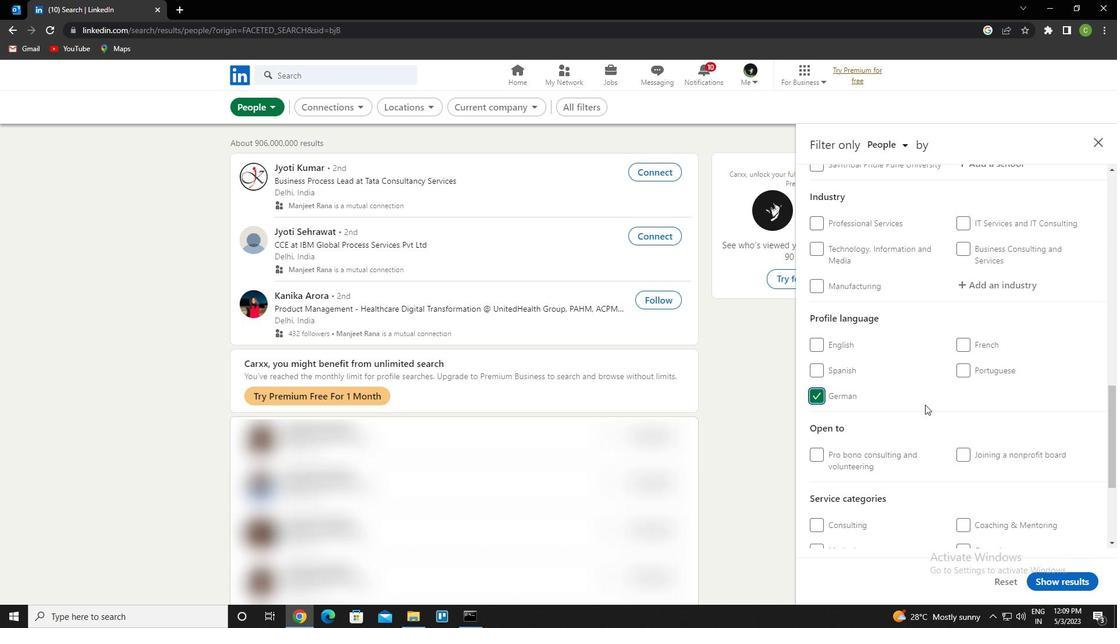 
Action: Mouse moved to (988, 378)
Screenshot: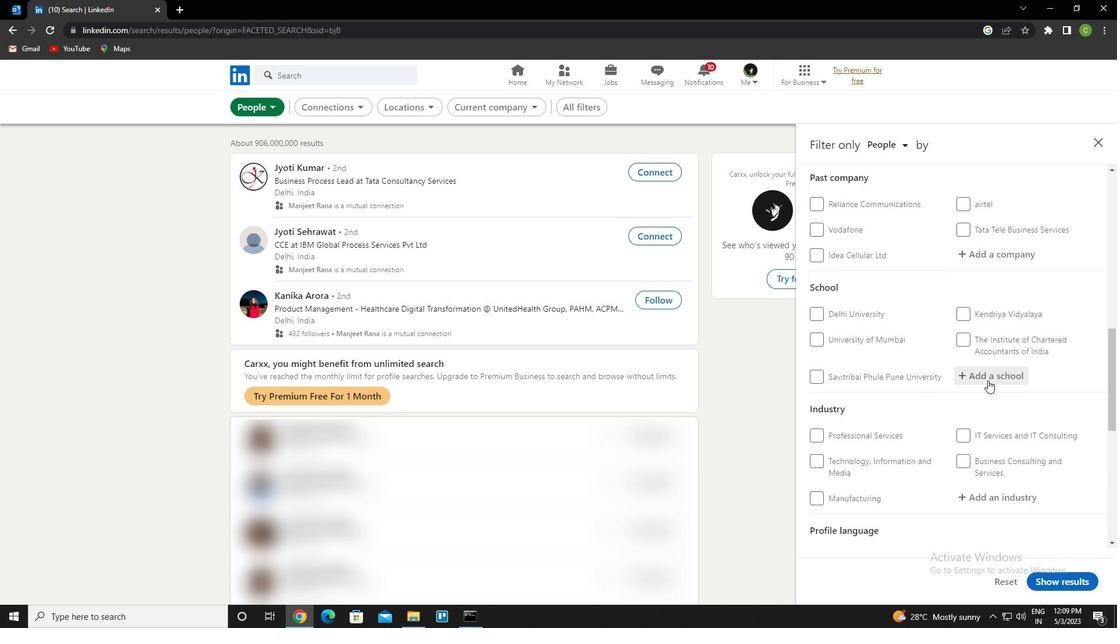 
Action: Mouse scrolled (988, 379) with delta (0, 0)
Screenshot: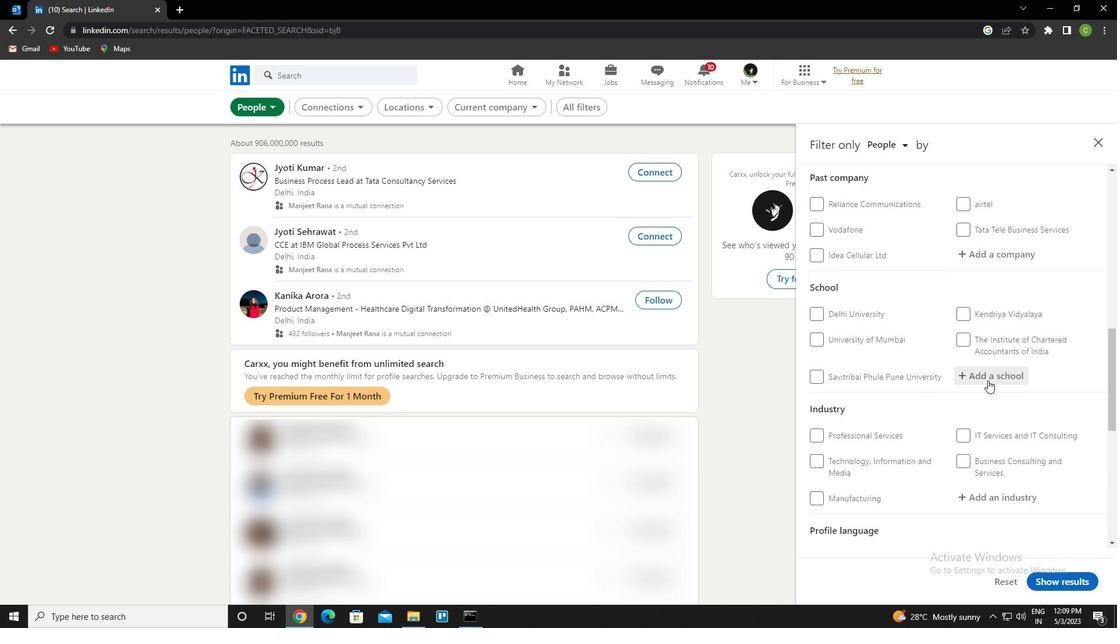 
Action: Mouse scrolled (988, 379) with delta (0, 0)
Screenshot: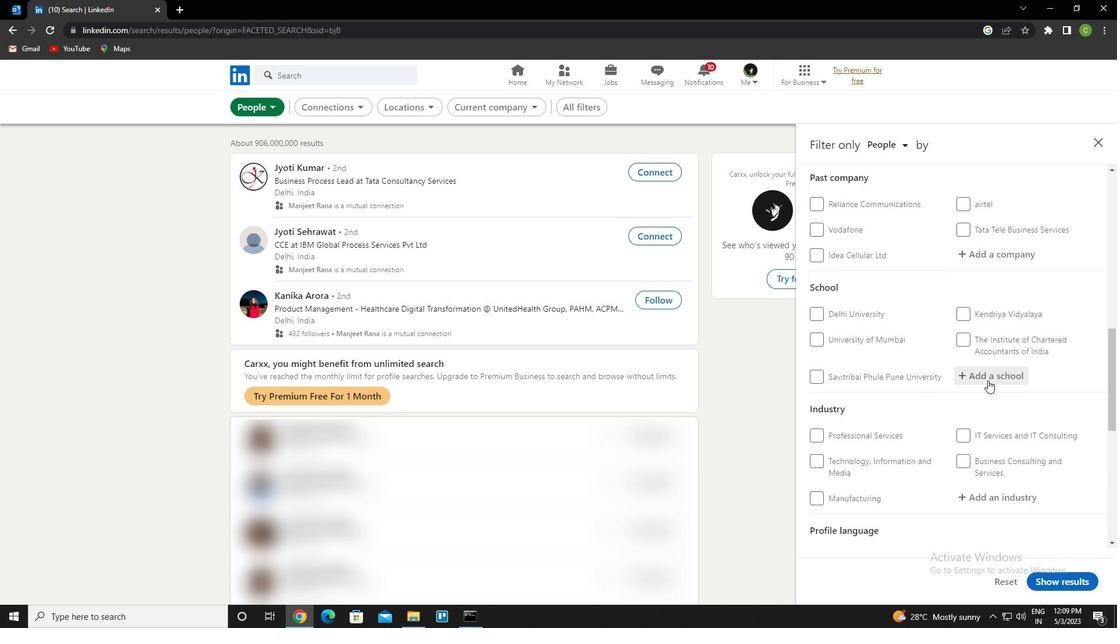 
Action: Mouse scrolled (988, 379) with delta (0, 0)
Screenshot: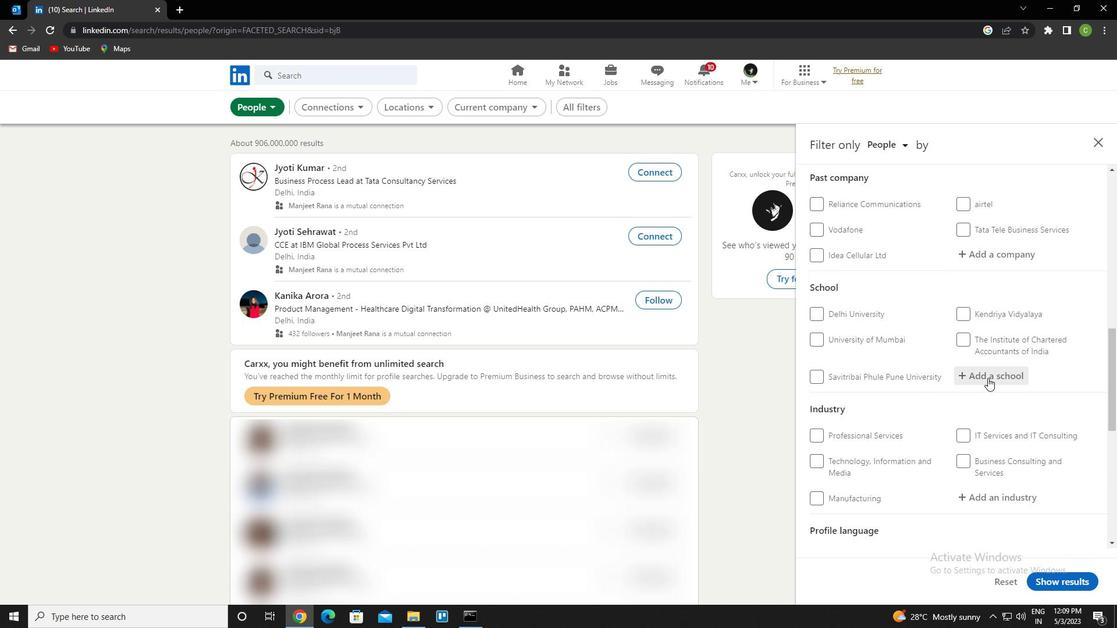 
Action: Mouse moved to (1011, 324)
Screenshot: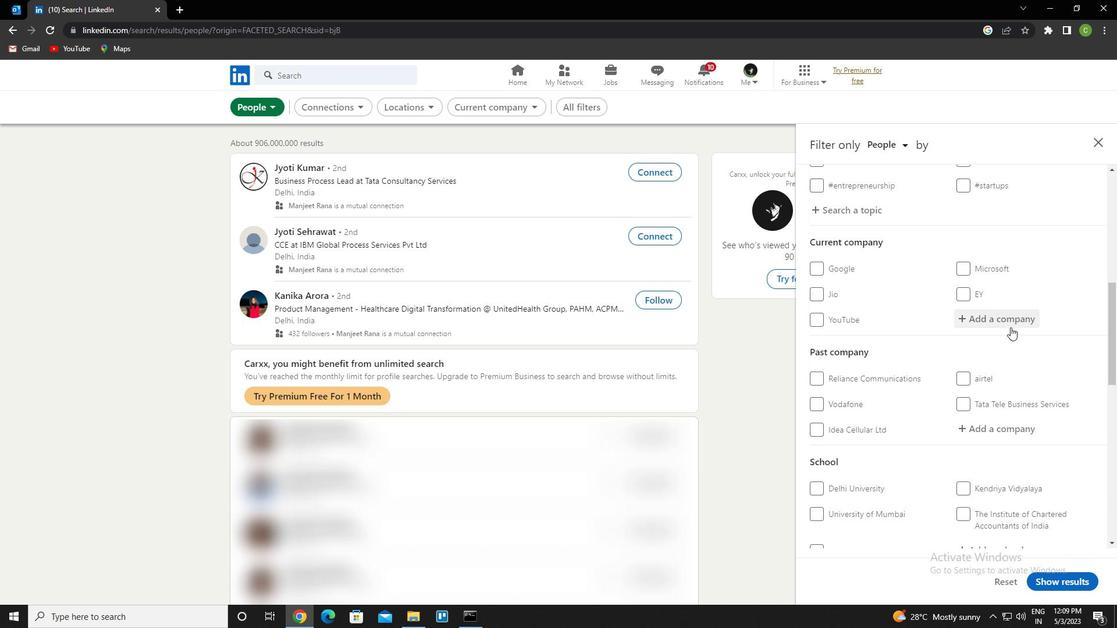 
Action: Mouse pressed left at (1011, 324)
Screenshot: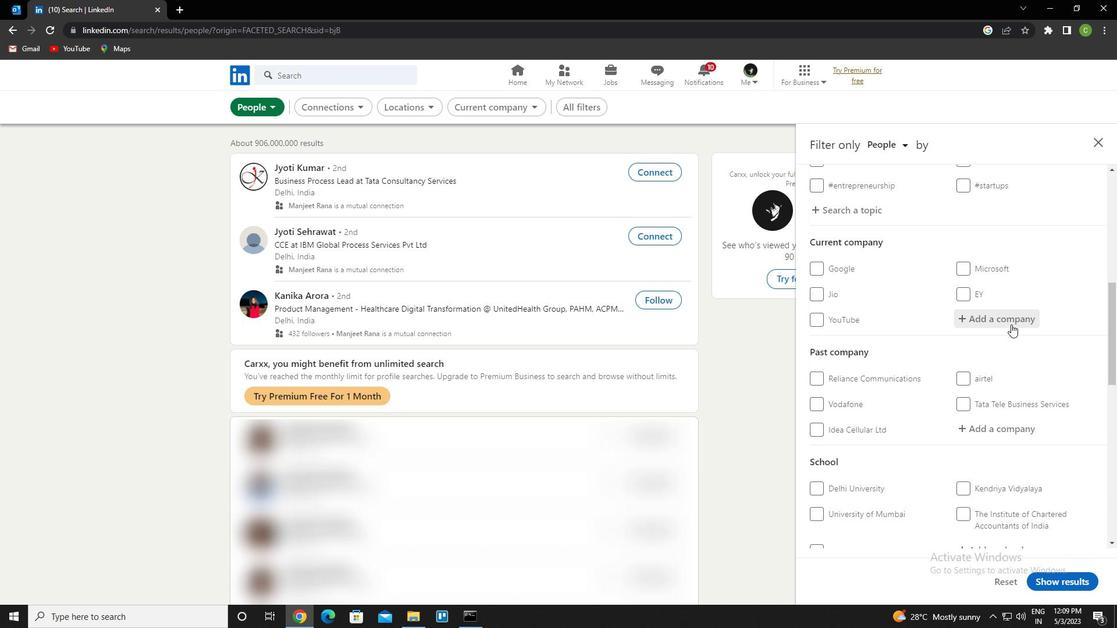 
Action: Key pressed <Key.caps_lock>p<Key.caps_lock>oshmark<Key.down><Key.enter>
Screenshot: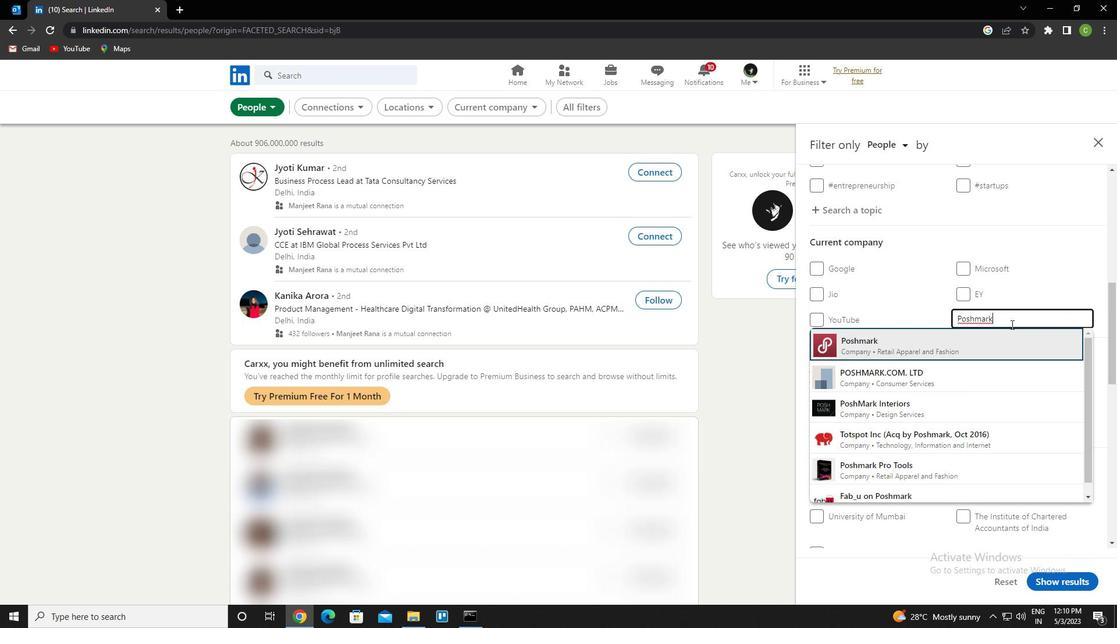 
Action: Mouse scrolled (1011, 324) with delta (0, 0)
Screenshot: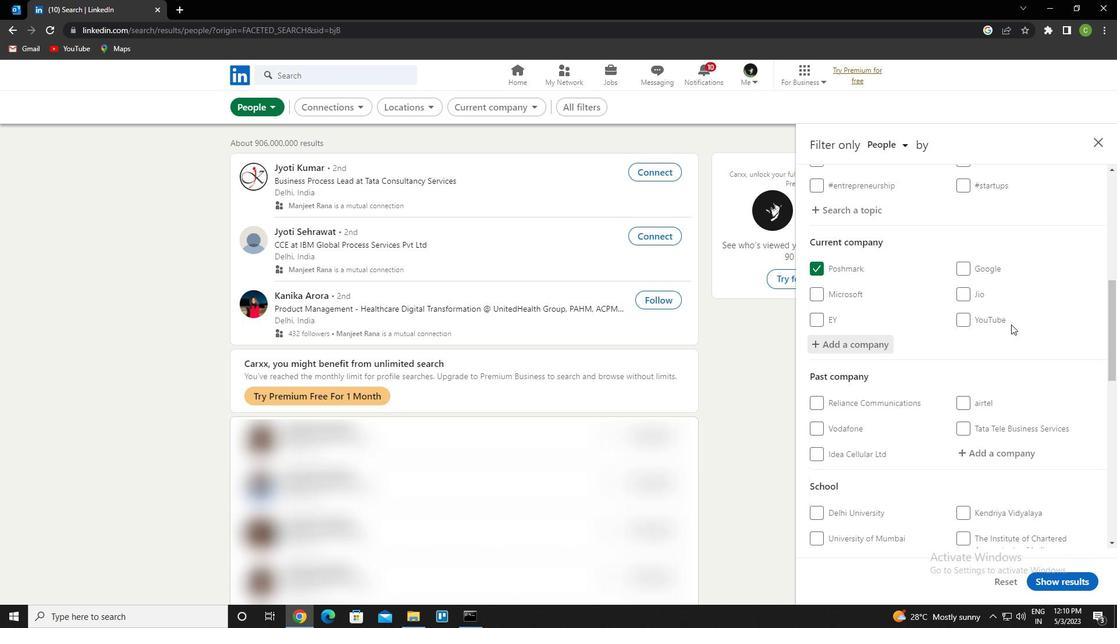 
Action: Mouse scrolled (1011, 324) with delta (0, 0)
Screenshot: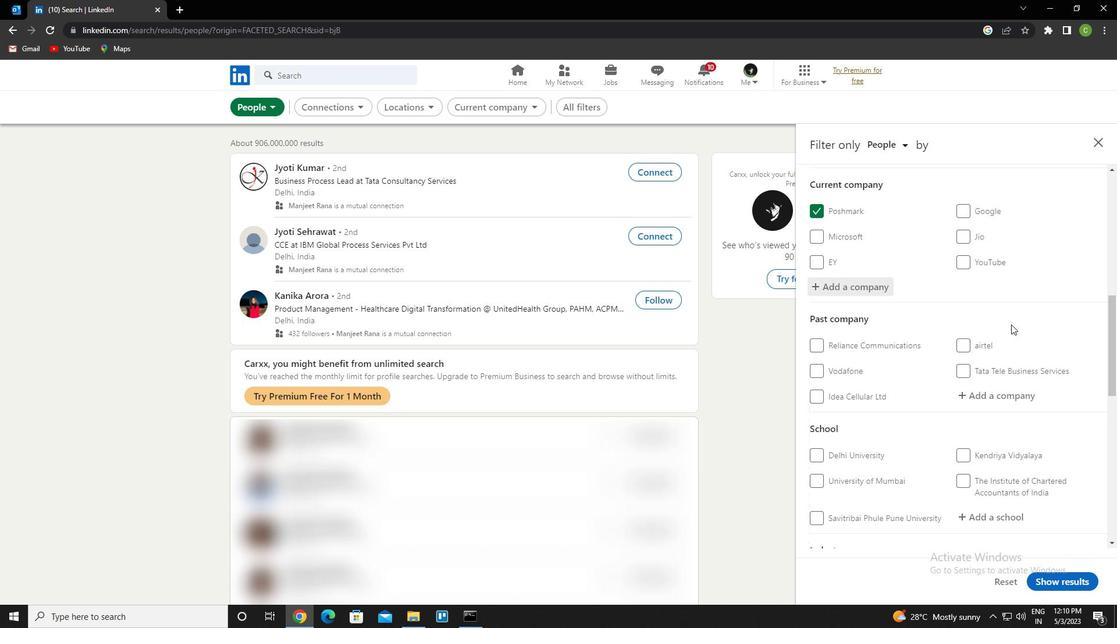 
Action: Mouse scrolled (1011, 324) with delta (0, 0)
Screenshot: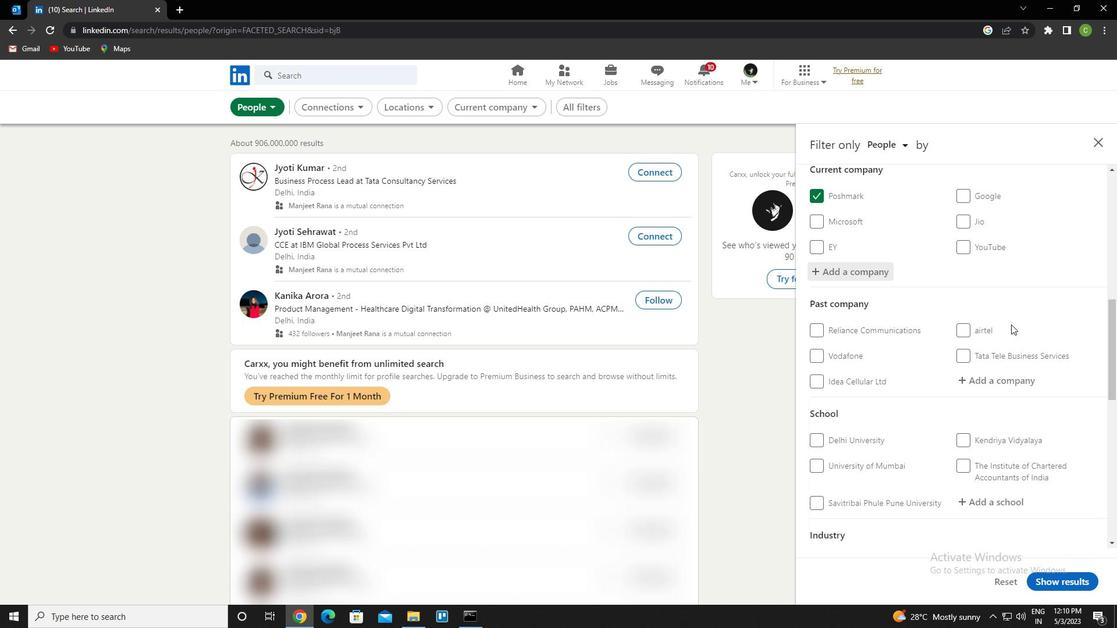 
Action: Mouse scrolled (1011, 324) with delta (0, 0)
Screenshot: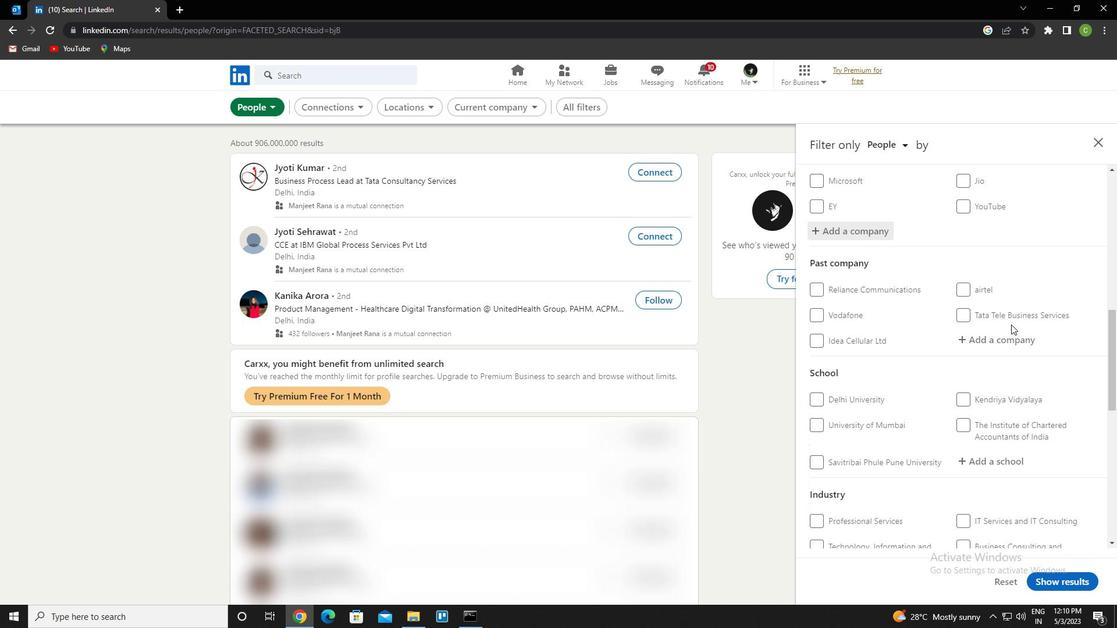 
Action: Mouse moved to (1004, 347)
Screenshot: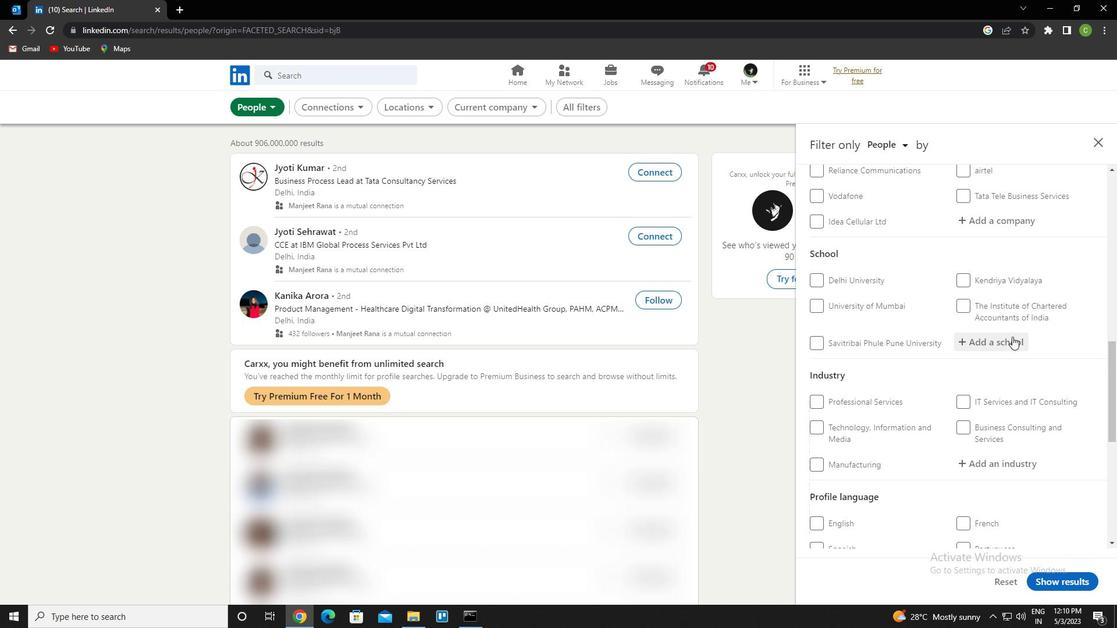 
Action: Mouse pressed left at (1004, 347)
Screenshot: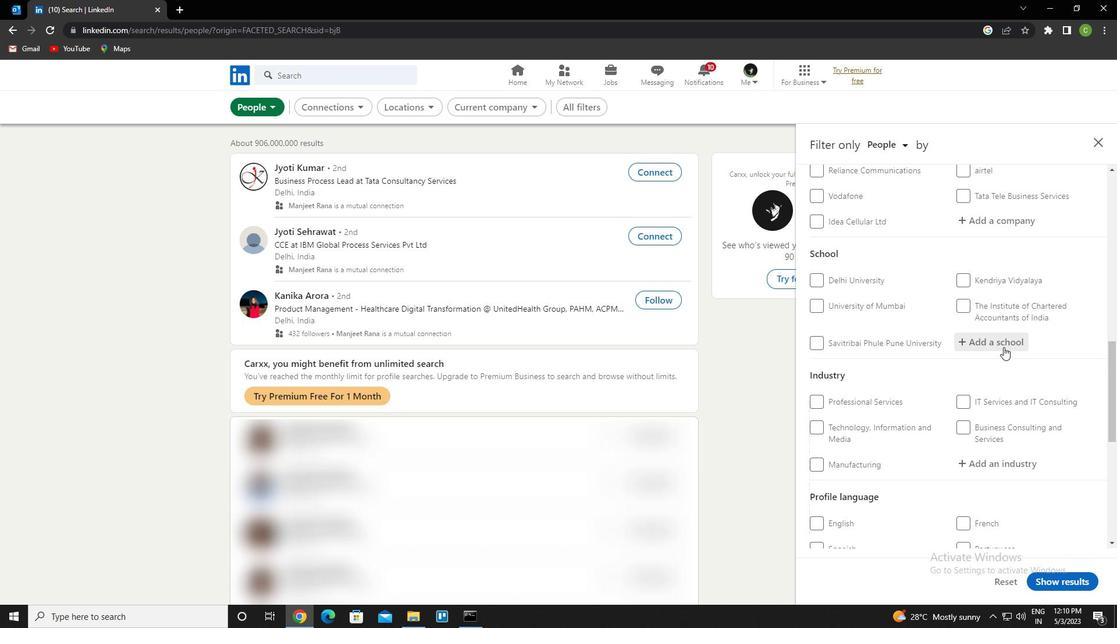 
Action: Key pressed <Key.caps_lock>t<Key.caps_lock>echno<Key.space>india<Key.space><Key.down><Key.enter>
Screenshot: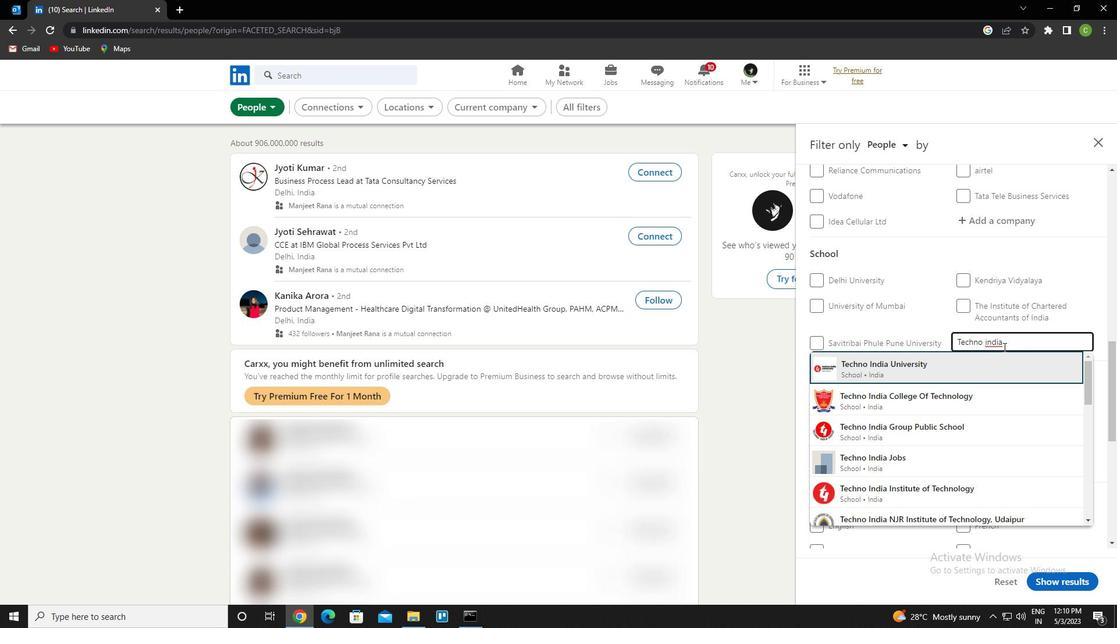 
Action: Mouse moved to (992, 362)
Screenshot: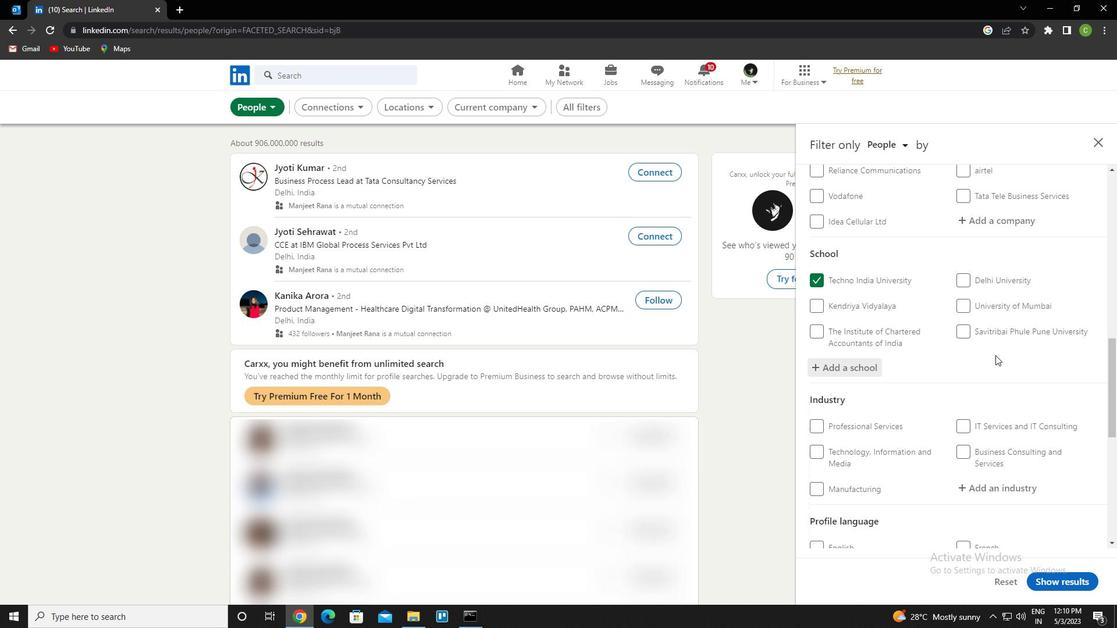 
Action: Mouse scrolled (992, 362) with delta (0, 0)
Screenshot: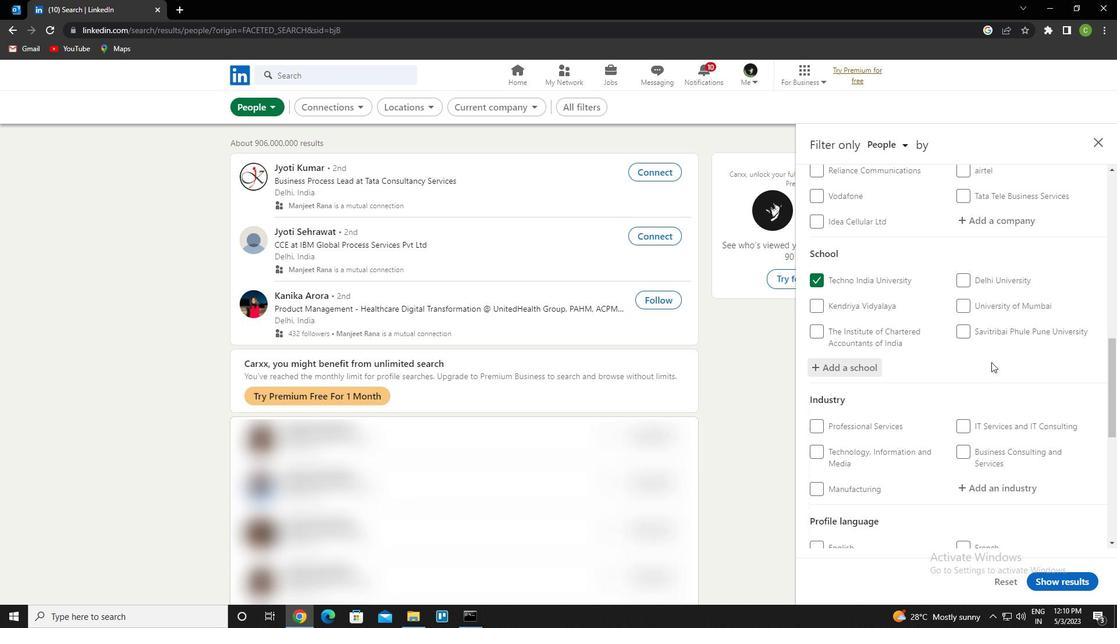 
Action: Mouse moved to (992, 362)
Screenshot: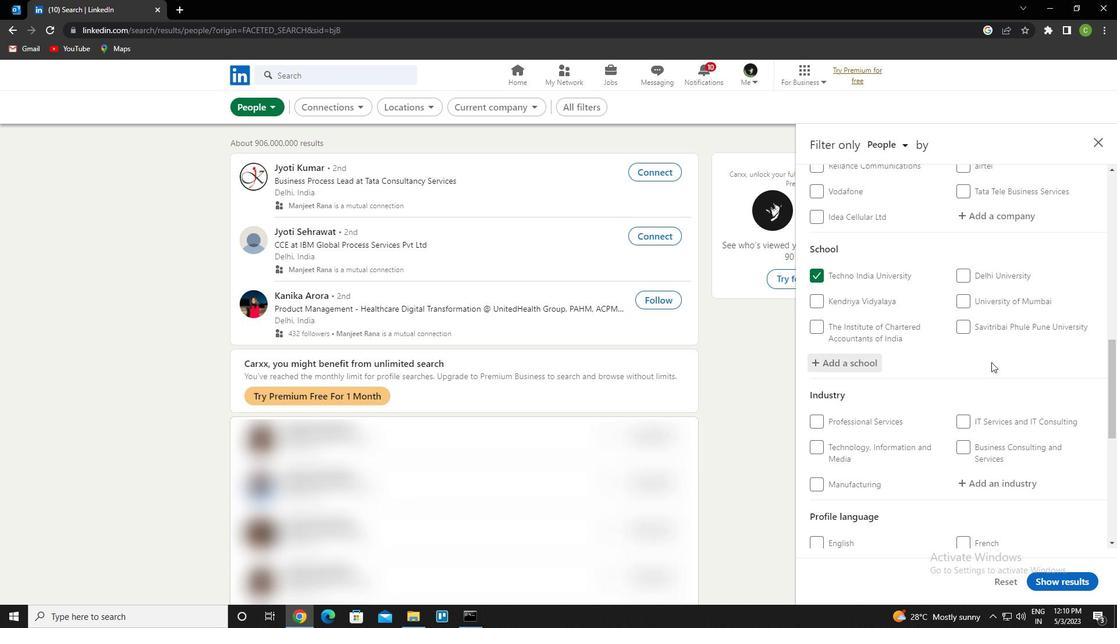 
Action: Mouse scrolled (992, 362) with delta (0, 0)
Screenshot: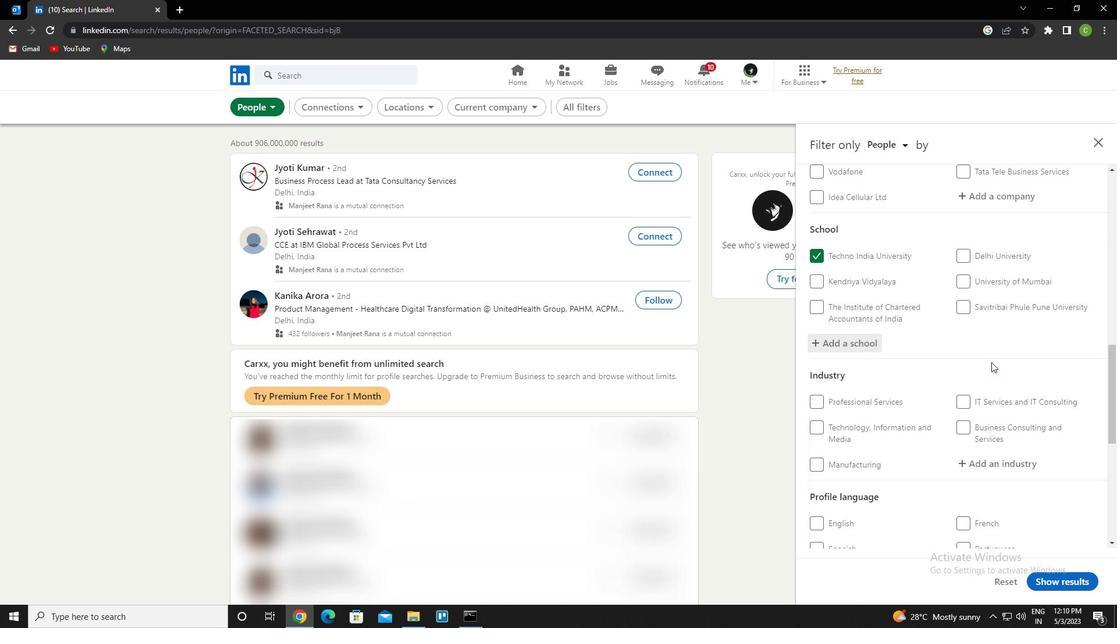 
Action: Mouse moved to (1000, 373)
Screenshot: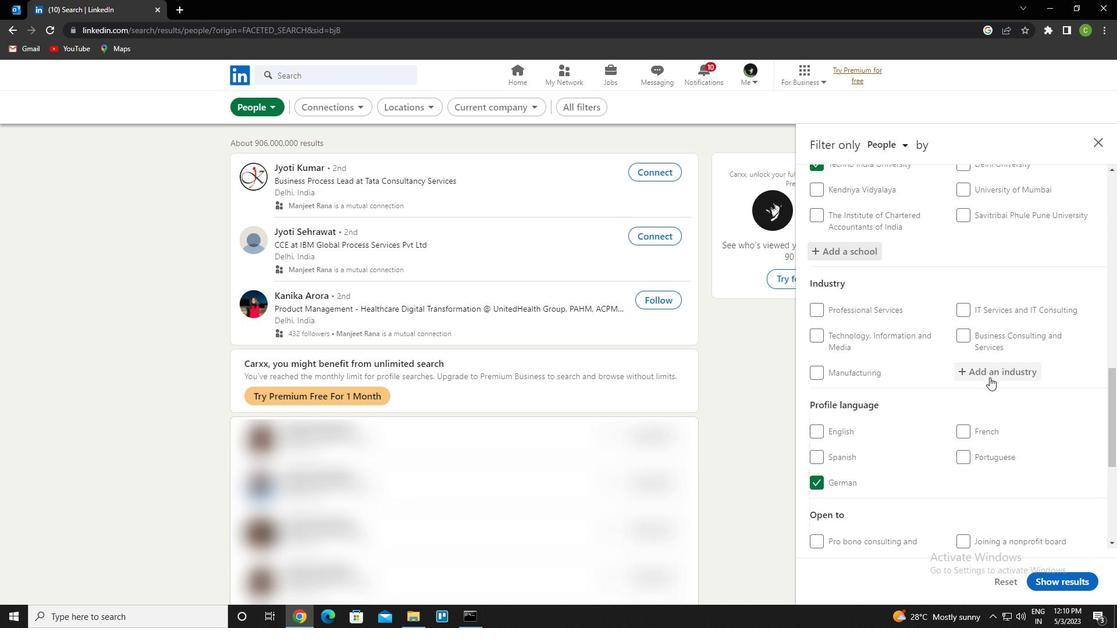 
Action: Mouse pressed left at (1000, 373)
Screenshot: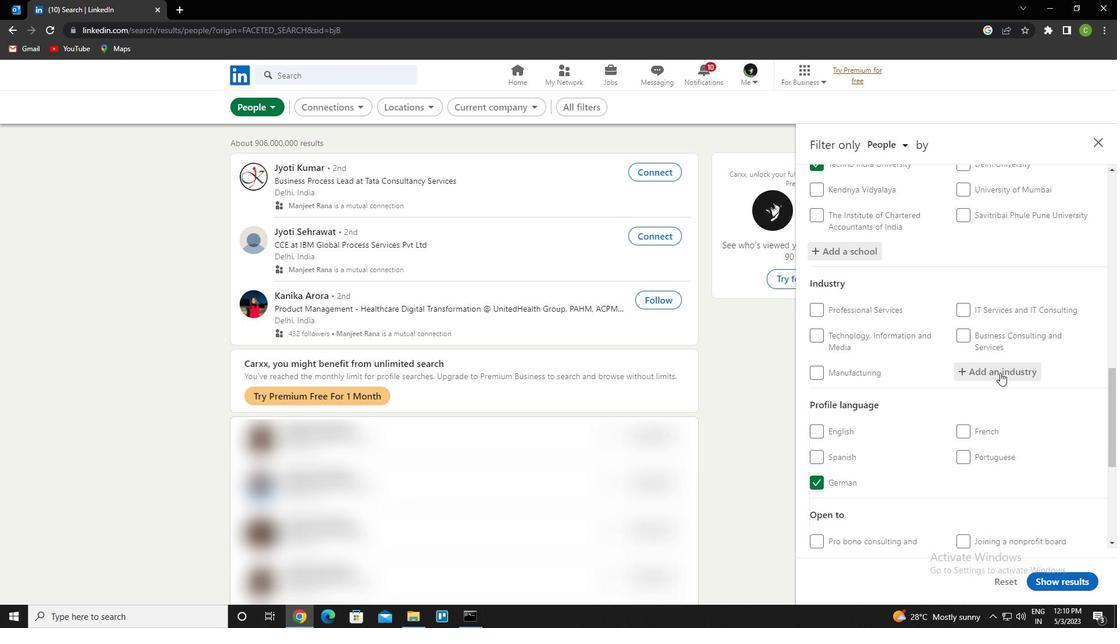 
Action: Mouse moved to (994, 386)
Screenshot: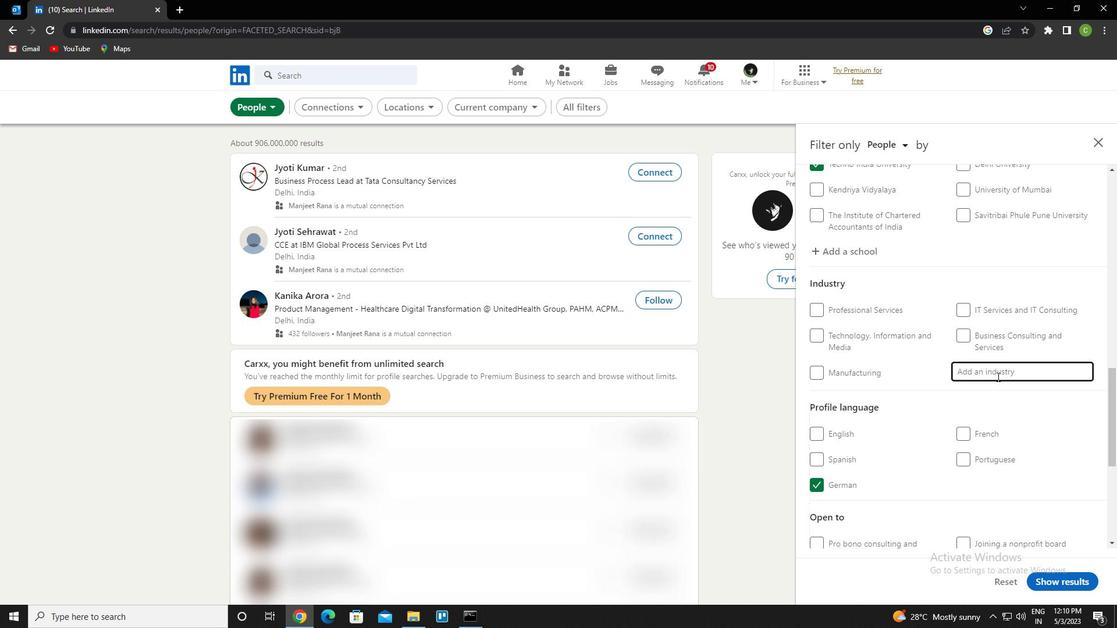 
Action: Key pressed <Key.caps_lock>s<Key.caps_lock>olar<Key.space>el<Key.down><Key.enter>
Screenshot: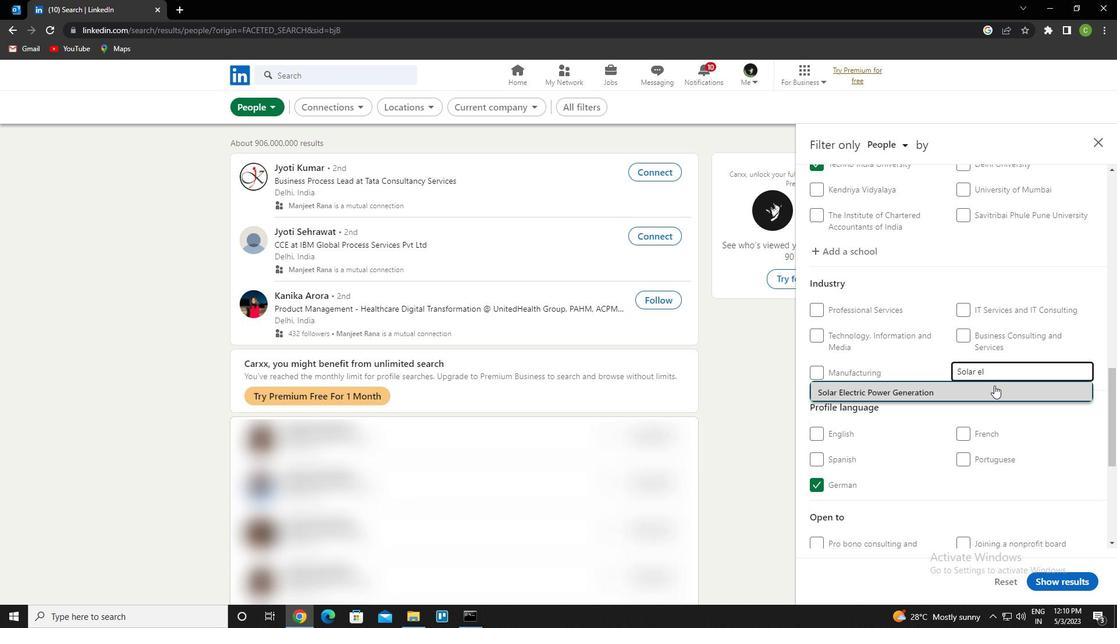 
Action: Mouse scrolled (994, 385) with delta (0, 0)
Screenshot: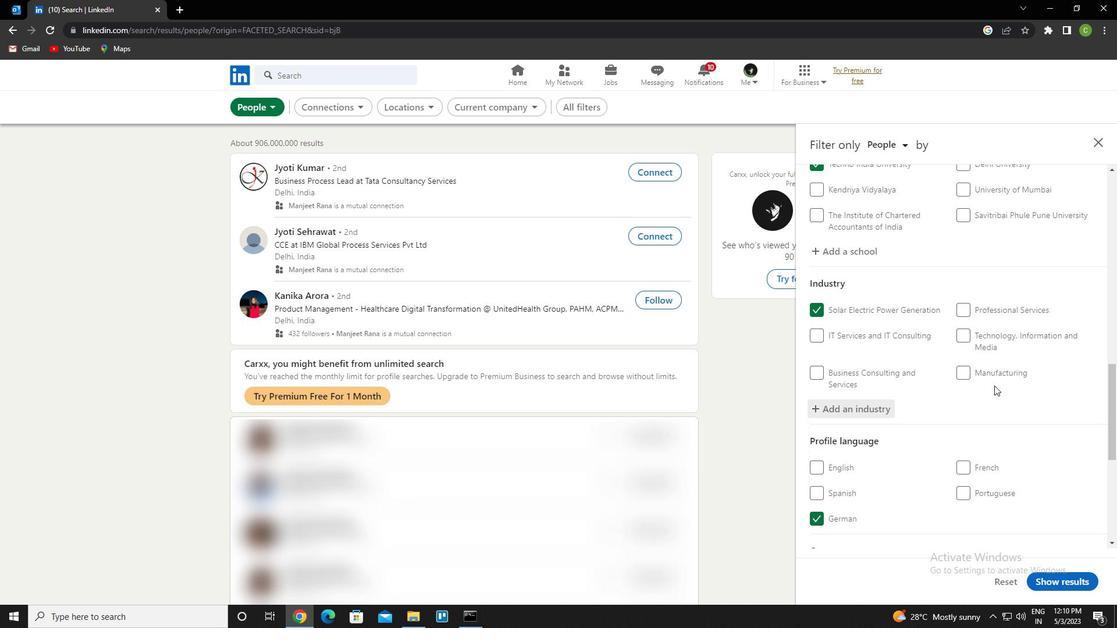 
Action: Mouse scrolled (994, 385) with delta (0, 0)
Screenshot: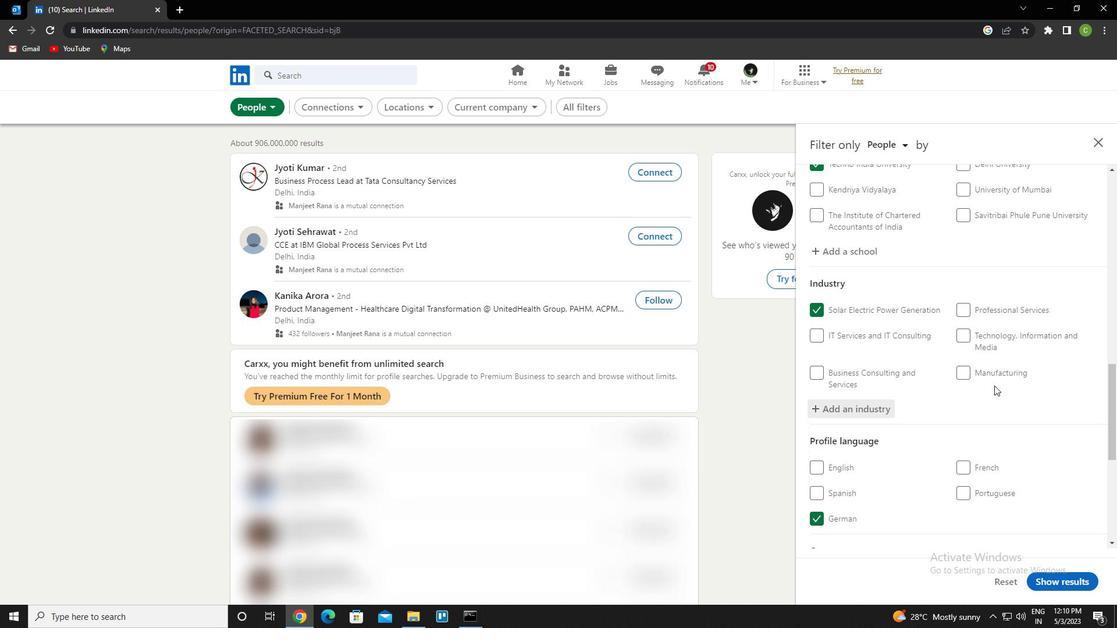 
Action: Mouse scrolled (994, 385) with delta (0, 0)
Screenshot: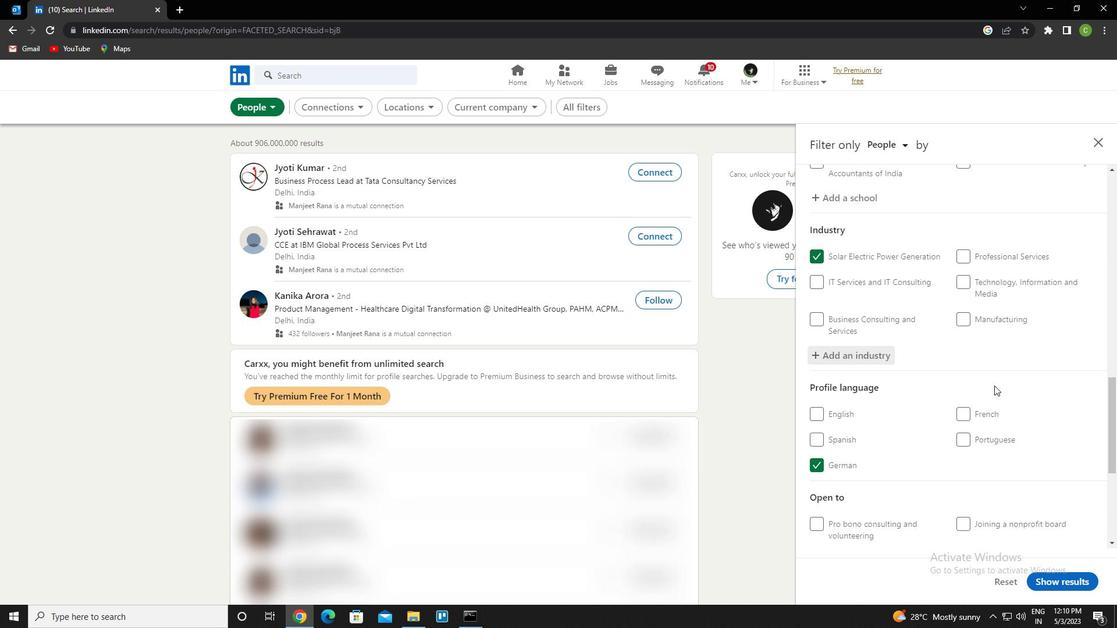 
Action: Mouse scrolled (994, 385) with delta (0, 0)
Screenshot: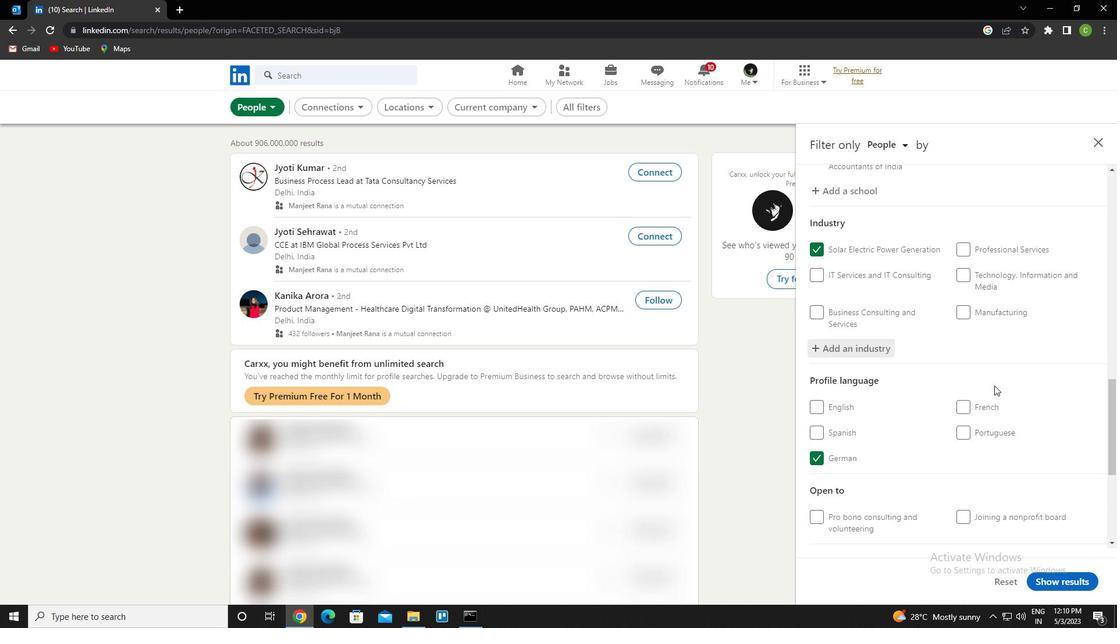 
Action: Mouse moved to (990, 393)
Screenshot: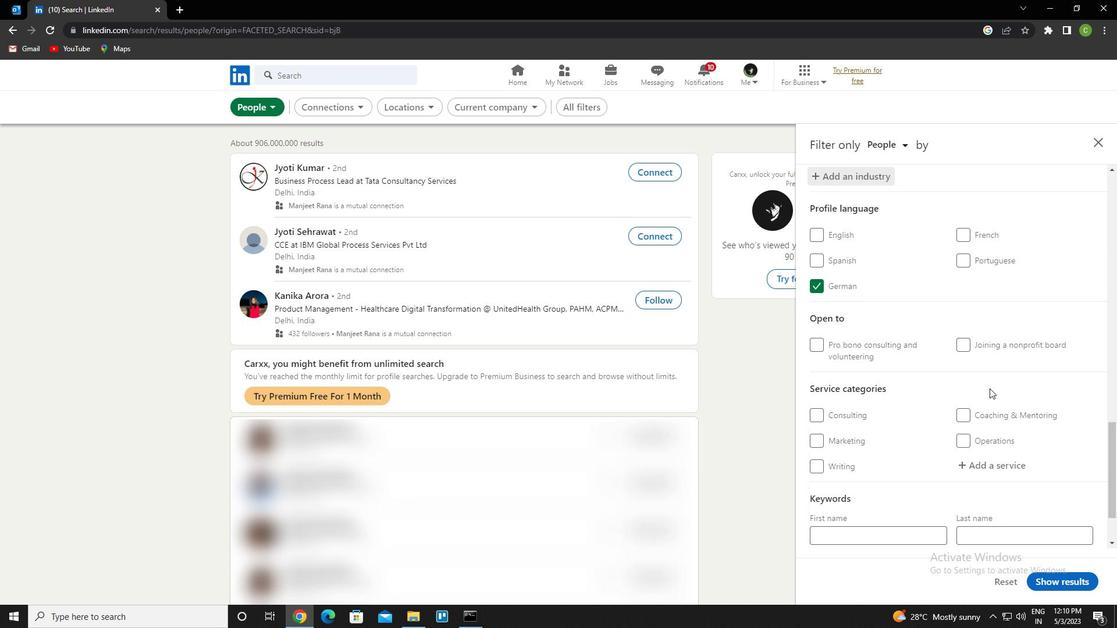 
Action: Mouse scrolled (990, 392) with delta (0, 0)
Screenshot: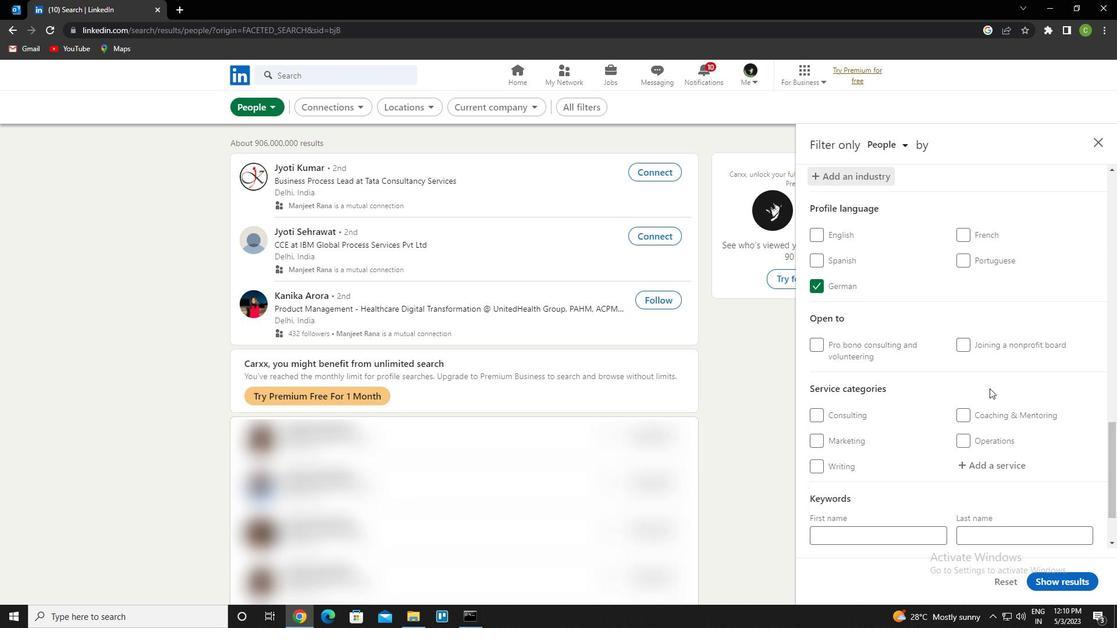 
Action: Mouse moved to (990, 394)
Screenshot: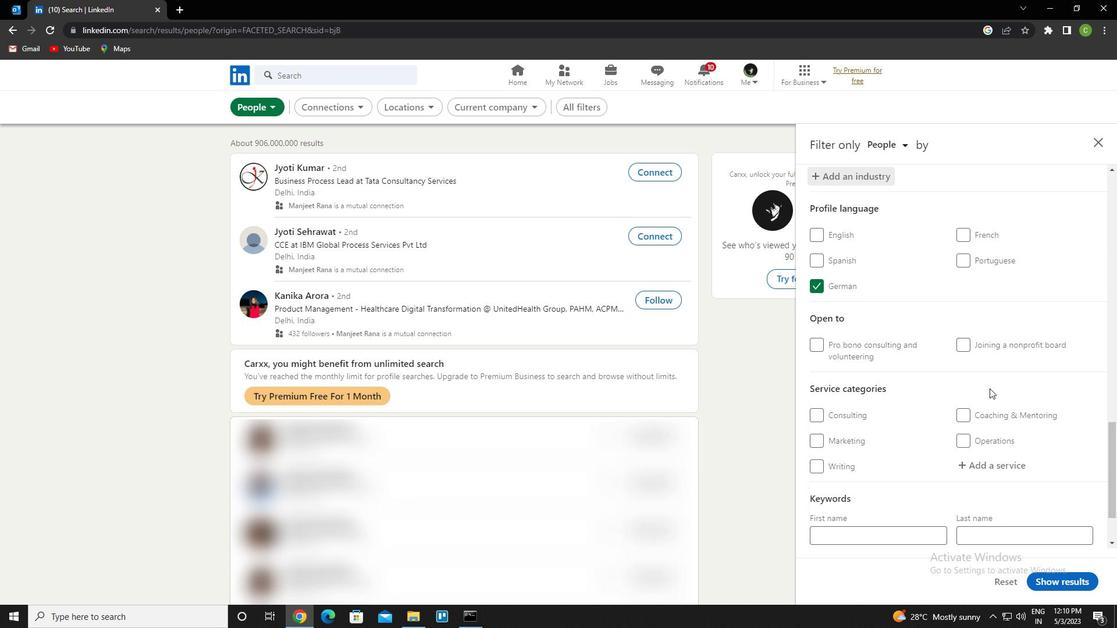 
Action: Mouse scrolled (990, 393) with delta (0, 0)
Screenshot: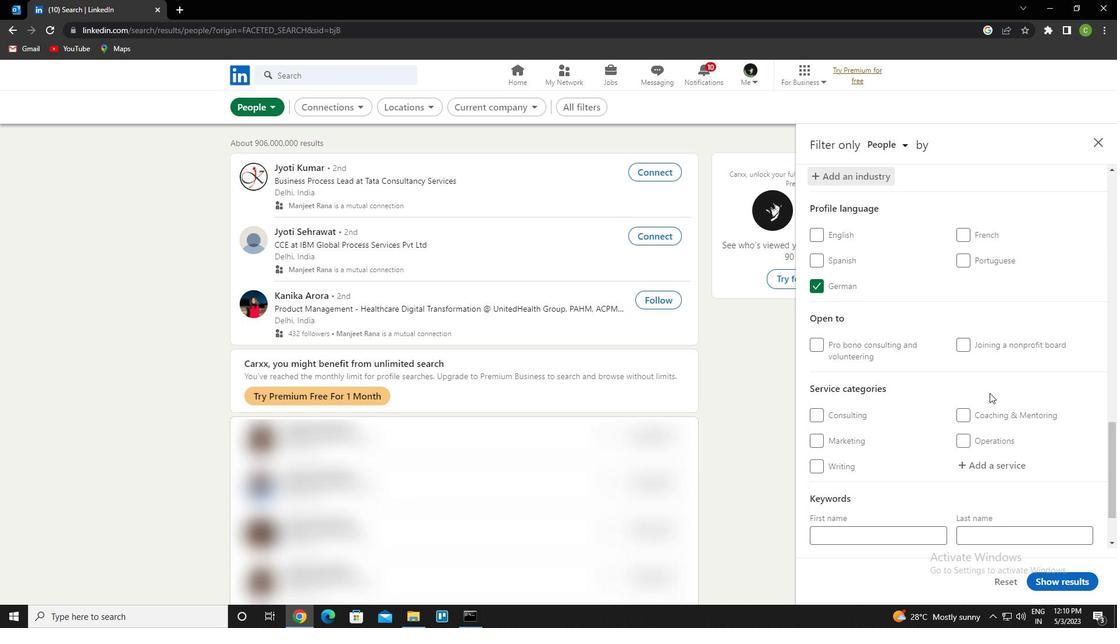 
Action: Mouse moved to (998, 385)
Screenshot: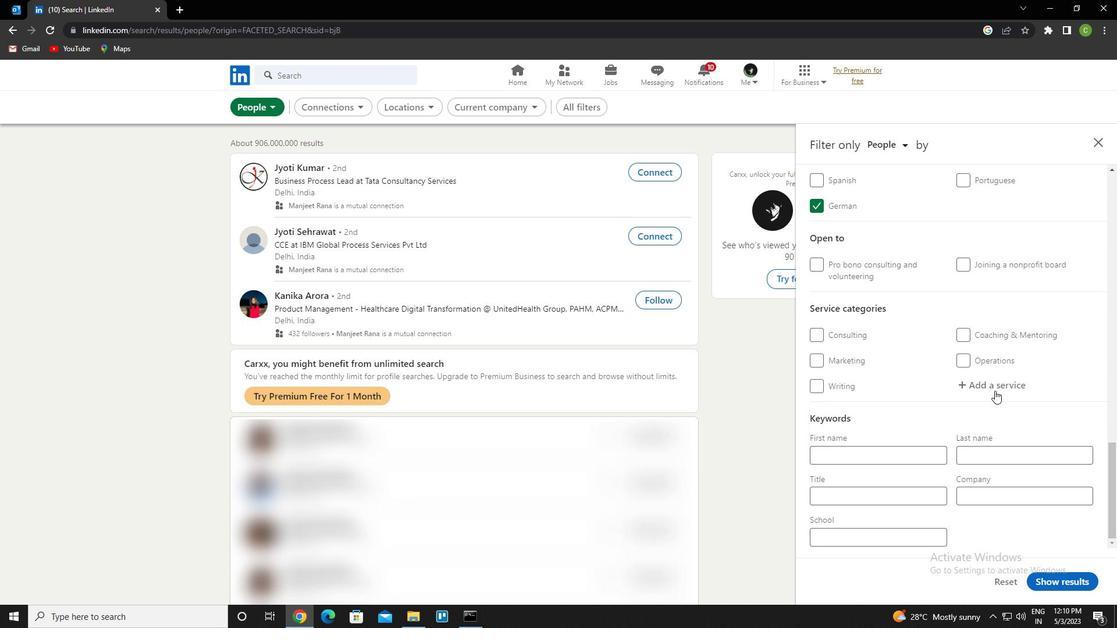 
Action: Mouse pressed left at (998, 385)
Screenshot: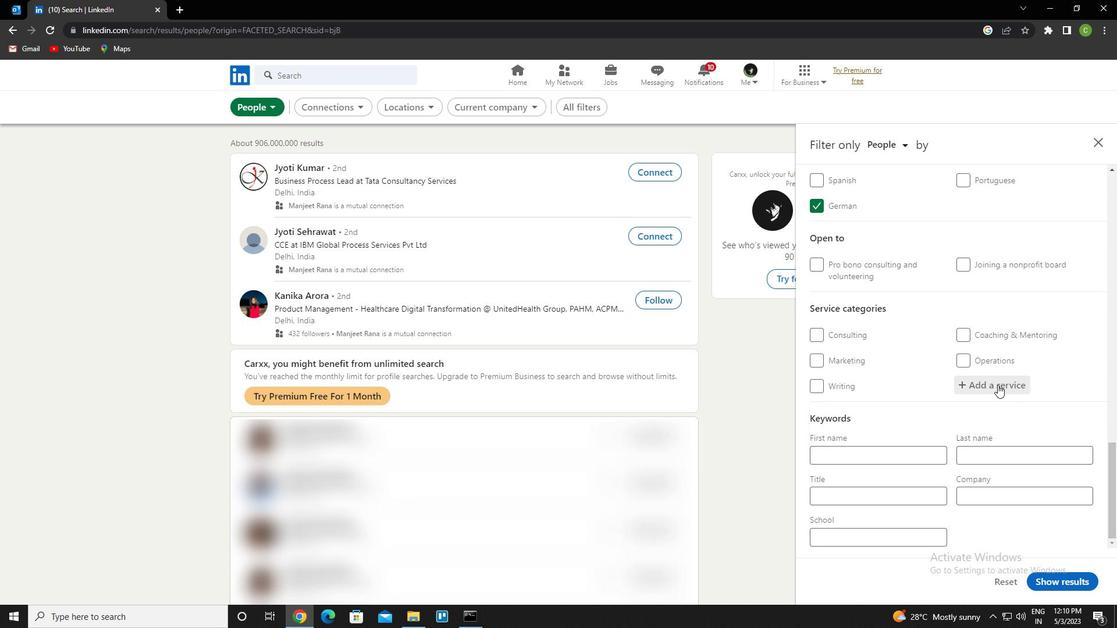 
Action: Key pressed <Key.caps_lock>s<Key.caps_lock>trategic<Key.down><Key.enter>
Screenshot: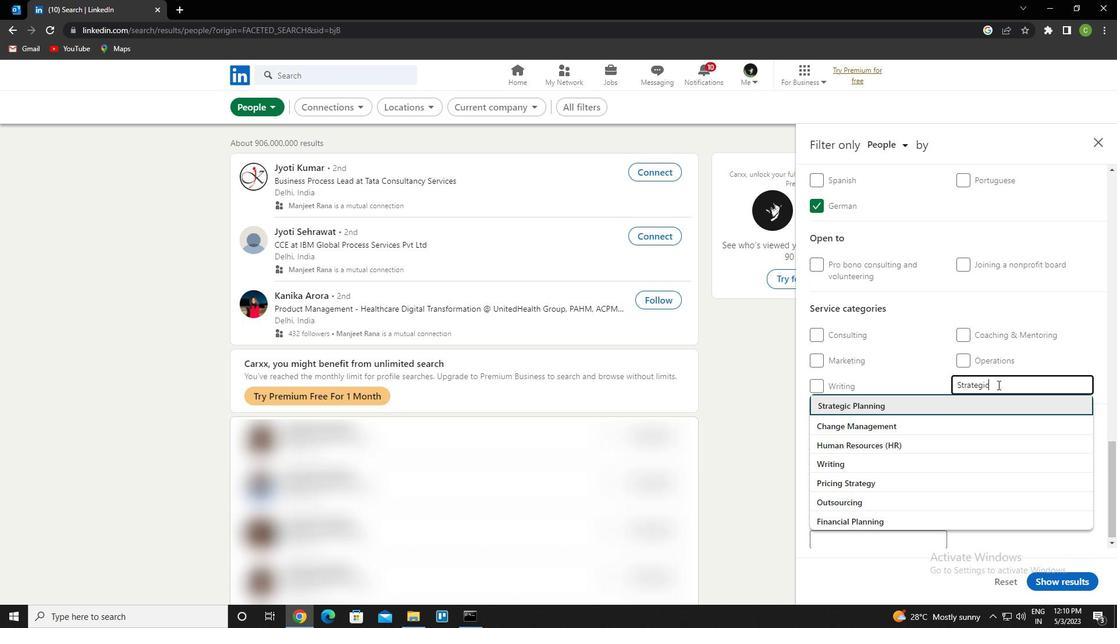 
Action: Mouse scrolled (998, 384) with delta (0, 0)
Screenshot: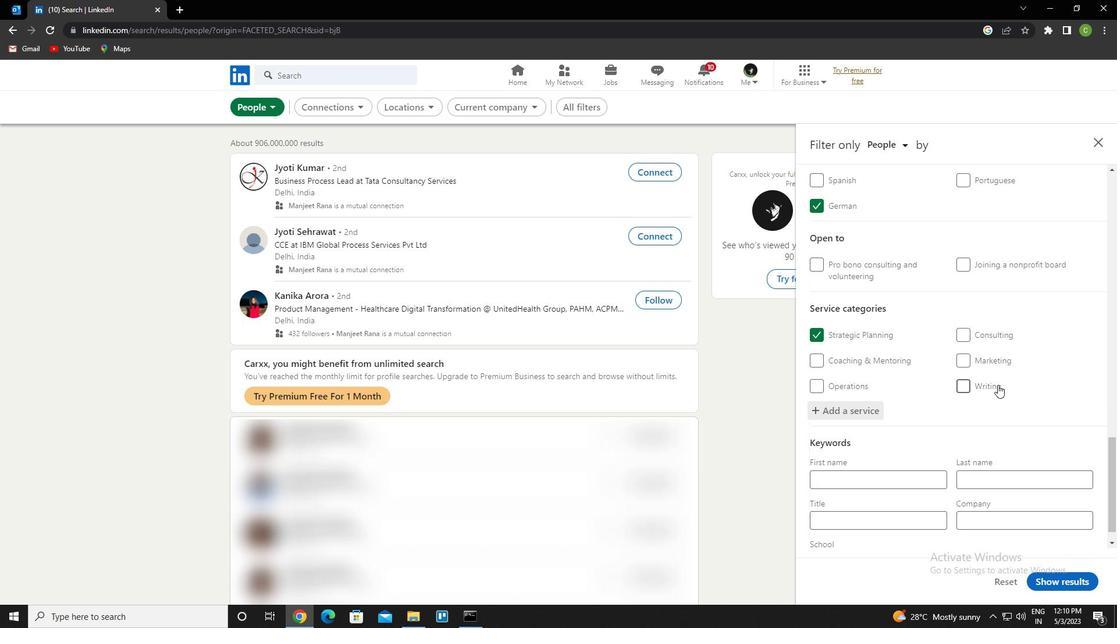 
Action: Mouse scrolled (998, 384) with delta (0, 0)
Screenshot: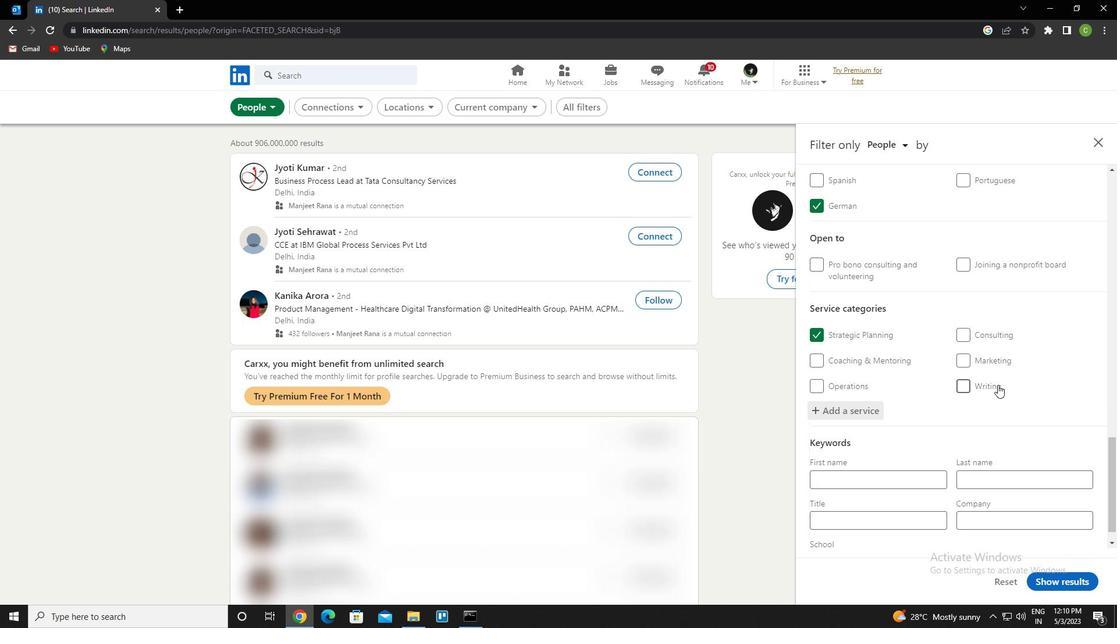 
Action: Mouse scrolled (998, 384) with delta (0, 0)
Screenshot: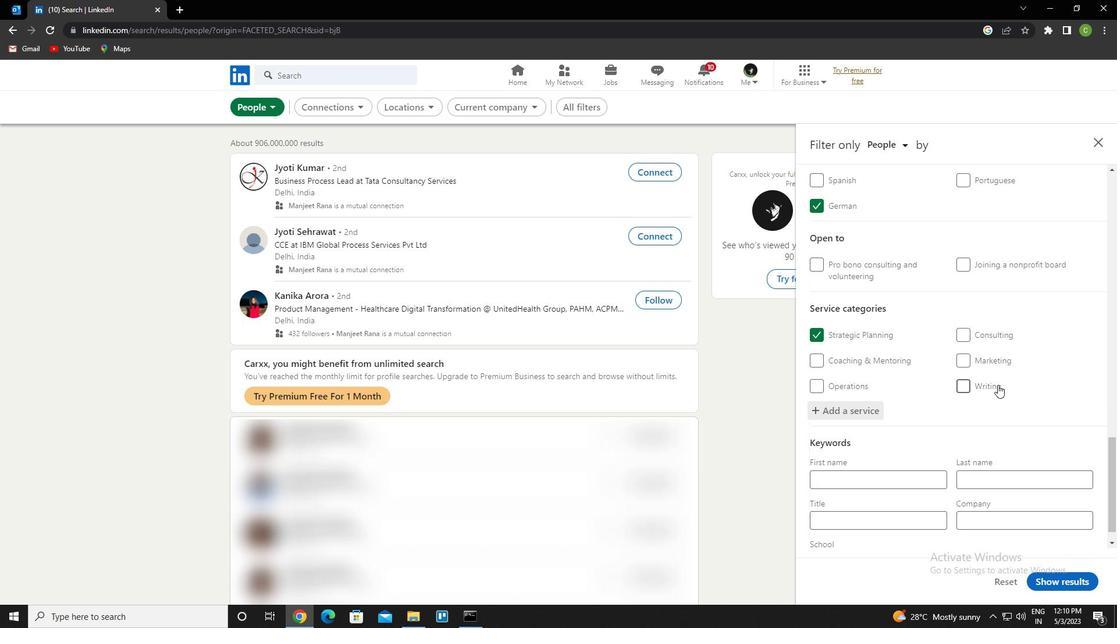 
Action: Mouse moved to (885, 500)
Screenshot: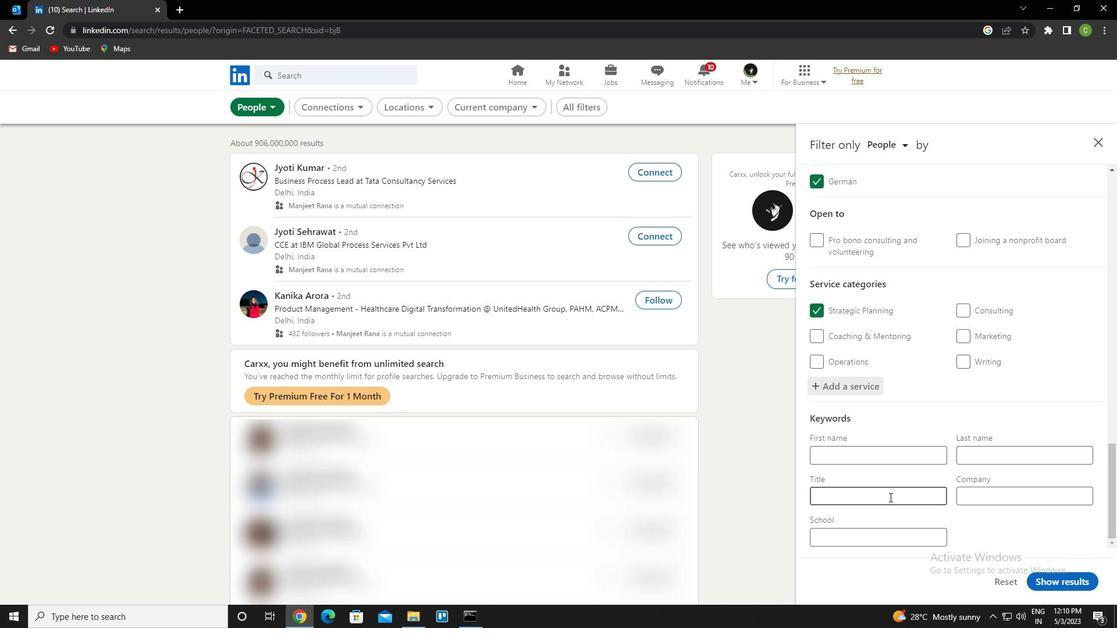 
Action: Mouse pressed left at (885, 500)
Screenshot: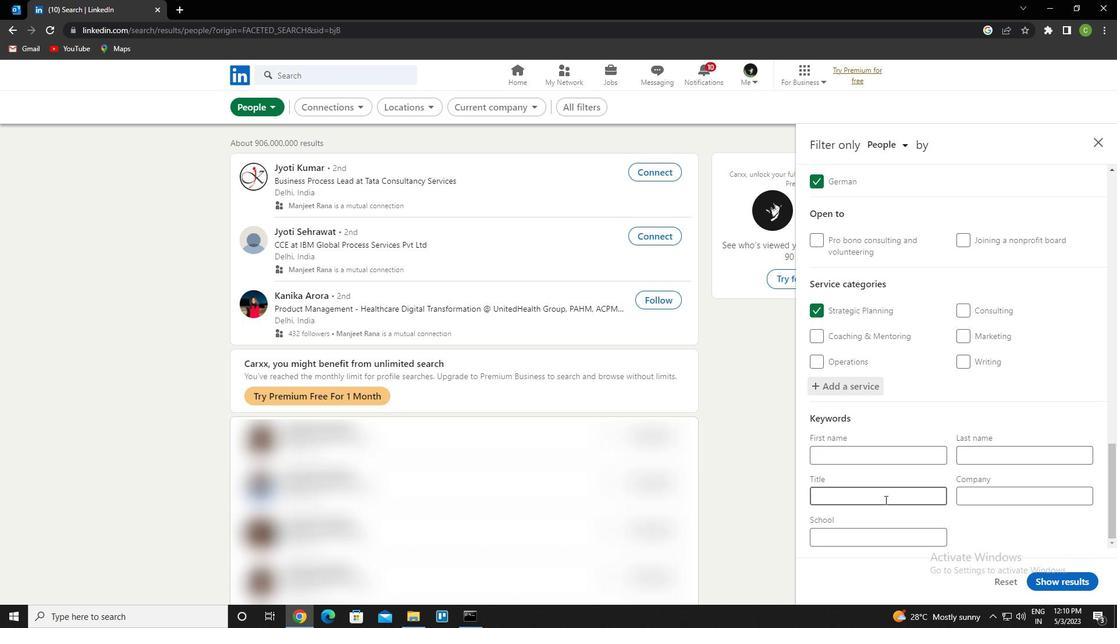 
Action: Key pressed <Key.caps_lock>p<Key.caps_lock>urchasing<Key.space><Key.caps_lock>s<Key.caps_lock>taff
Screenshot: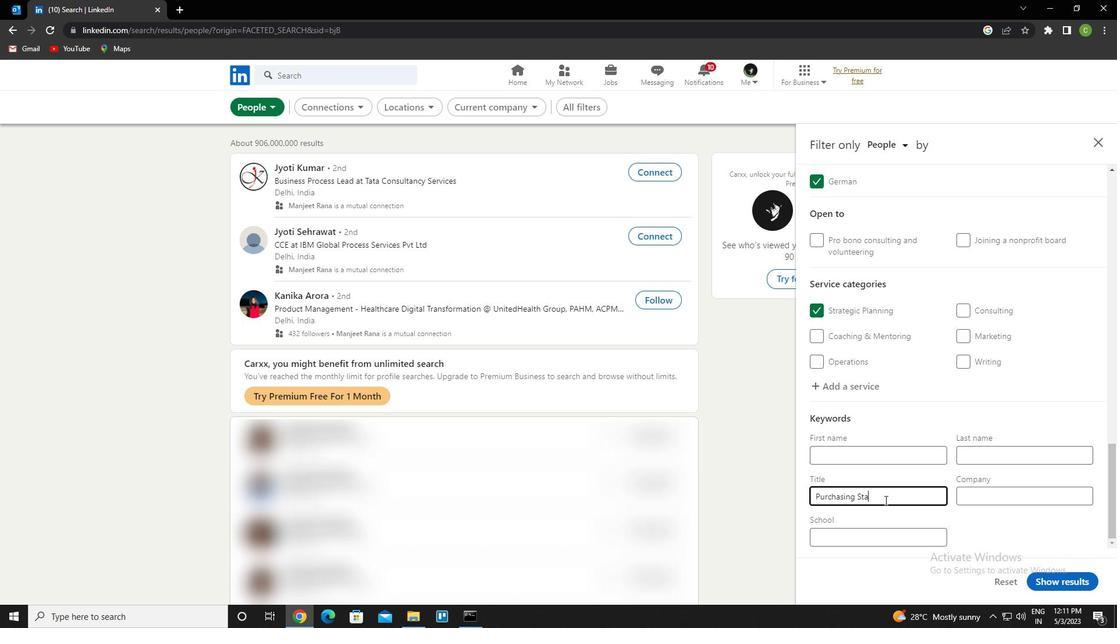 
Action: Mouse moved to (1070, 581)
Screenshot: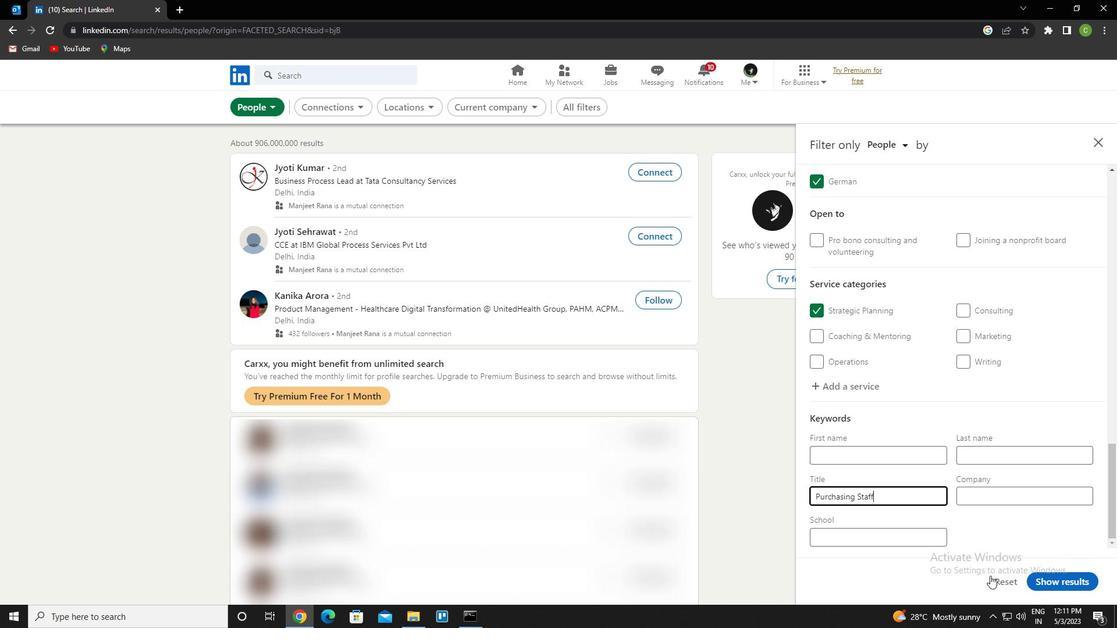 
Action: Mouse pressed left at (1070, 581)
Screenshot: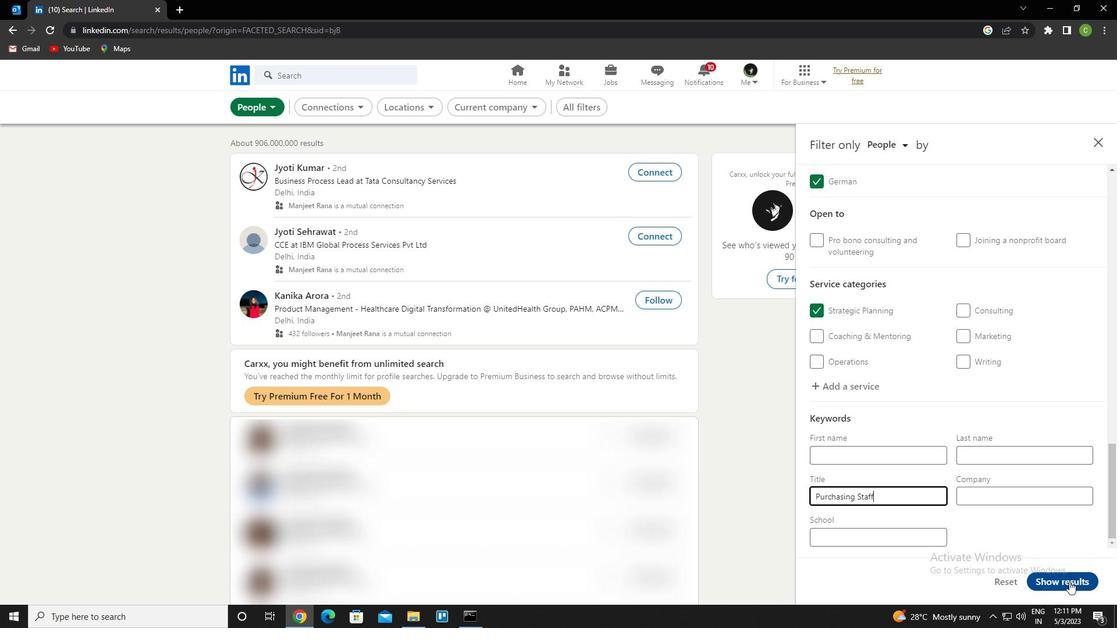 
Action: Mouse moved to (508, 582)
Screenshot: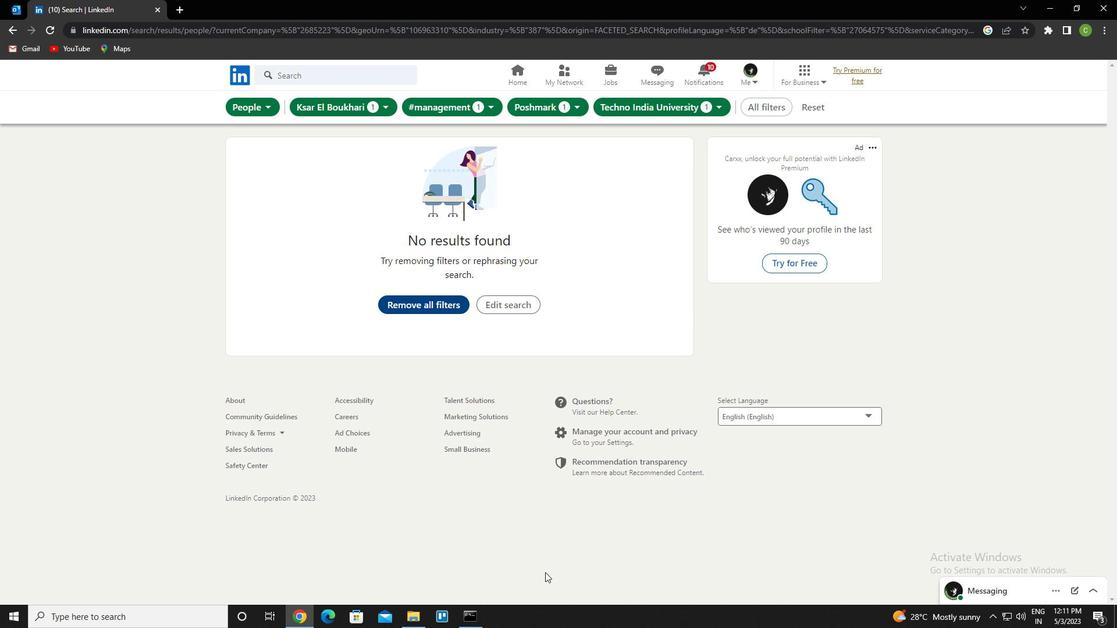 
